 Task: Look for space in Machala, Ecuador from 4th June, 2023 to 8th June, 2023 for 2 adults in price range Rs.8000 to Rs.16000. Place can be private room with 1  bedroom having 1 bed and 1 bathroom. Property type can be house, flat, guest house, hotel. Booking option can be shelf check-in. Required host language is English.
Action: Mouse moved to (367, 72)
Screenshot: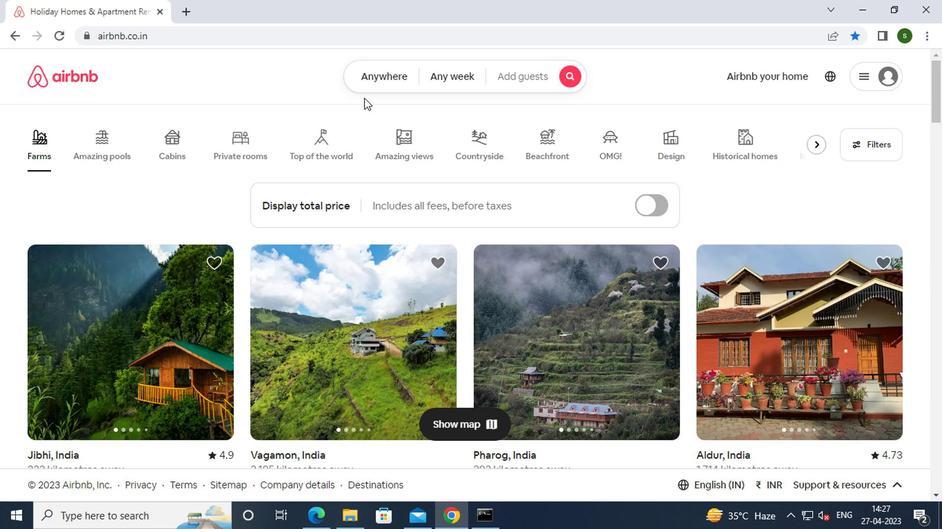 
Action: Mouse pressed left at (367, 72)
Screenshot: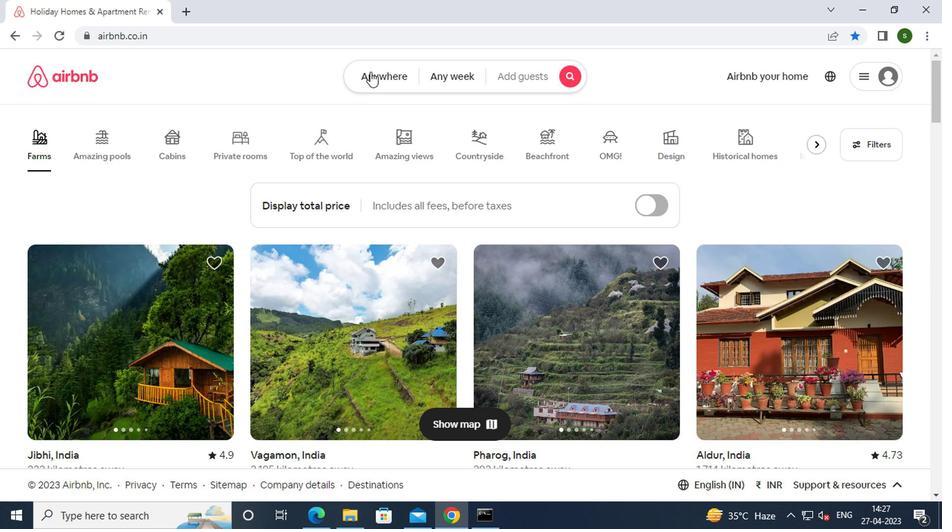 
Action: Mouse moved to (273, 131)
Screenshot: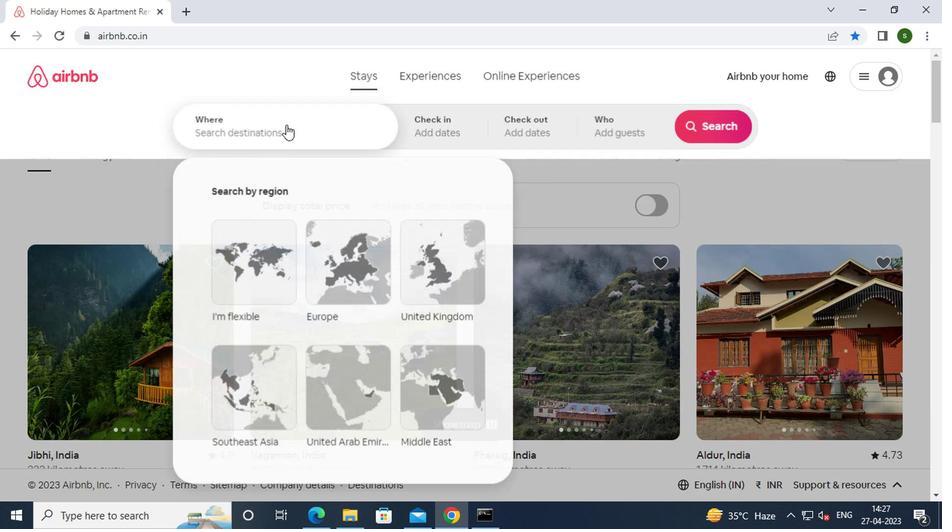 
Action: Mouse pressed left at (273, 131)
Screenshot: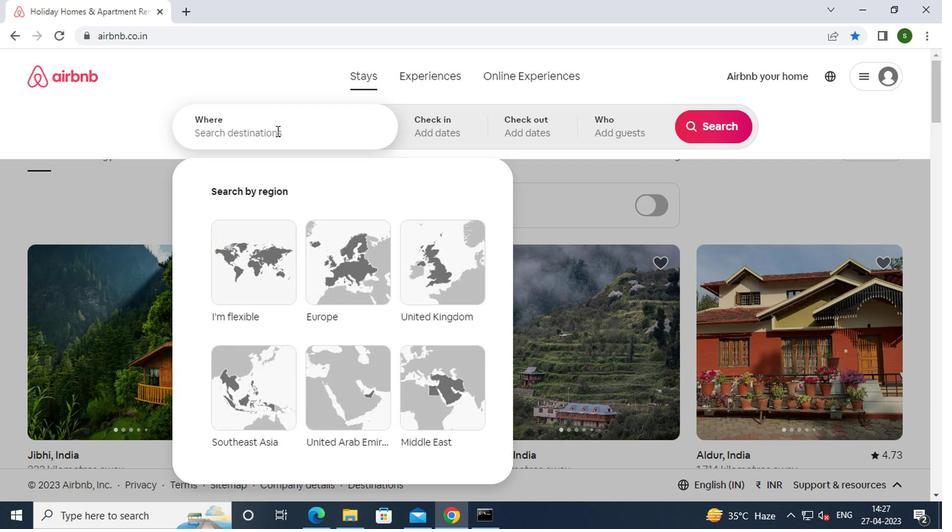 
Action: Key pressed m<Key.caps_lock>achala,<Key.space><Key.caps_lock>e<Key.caps_lock>cuador<Key.enter>
Screenshot: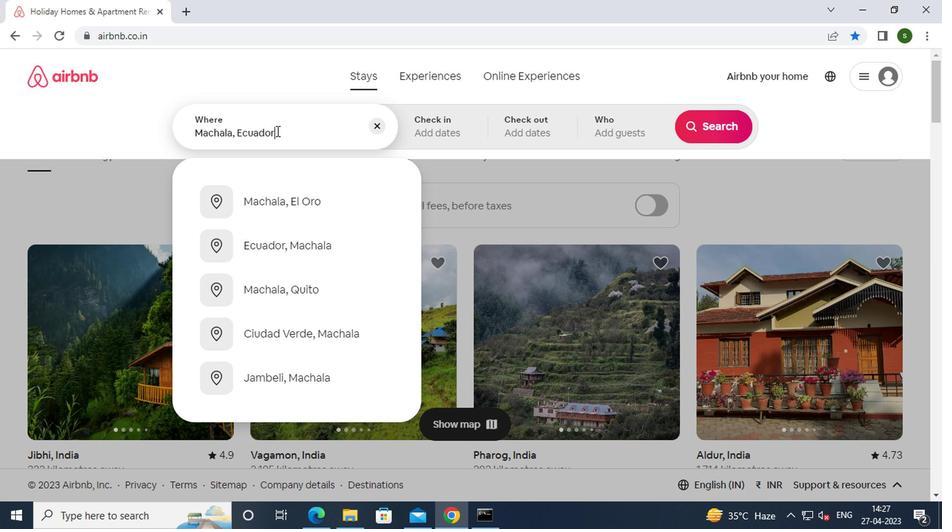 
Action: Mouse moved to (701, 237)
Screenshot: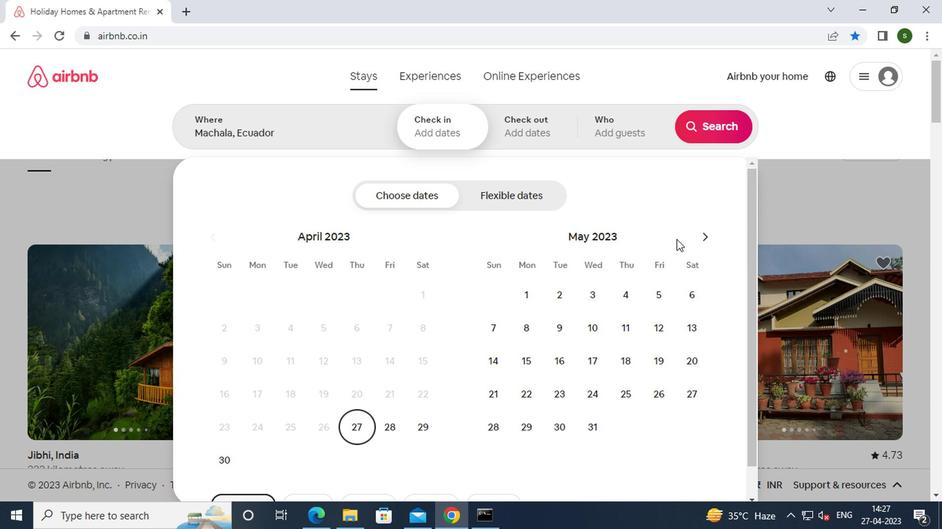 
Action: Mouse pressed left at (701, 237)
Screenshot: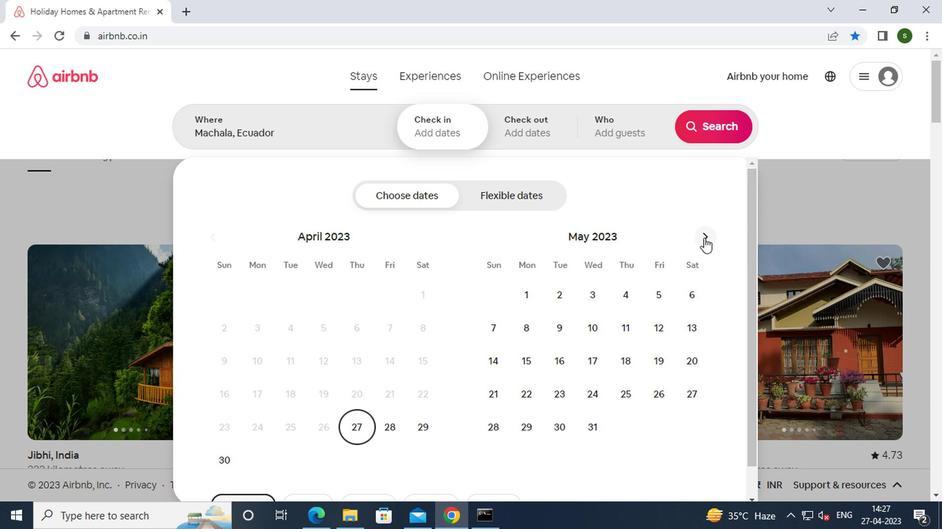 
Action: Mouse moved to (482, 331)
Screenshot: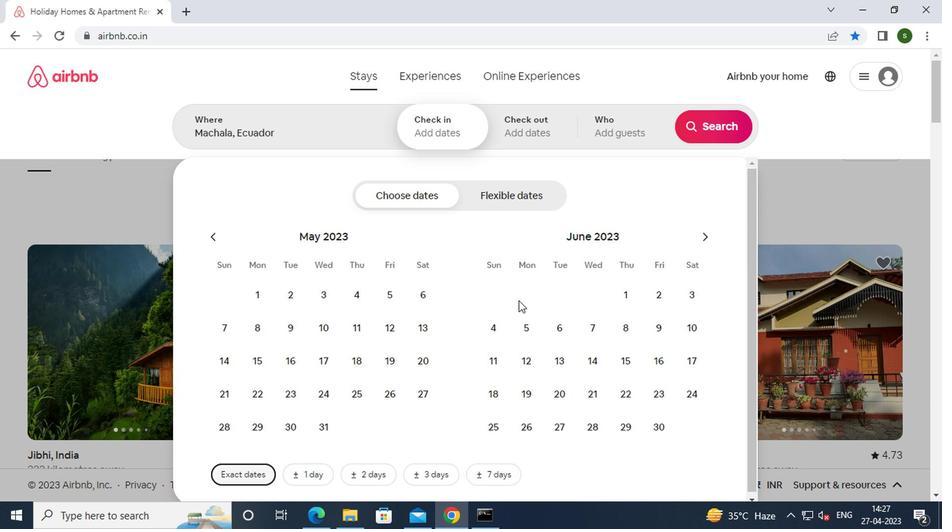 
Action: Mouse pressed left at (482, 331)
Screenshot: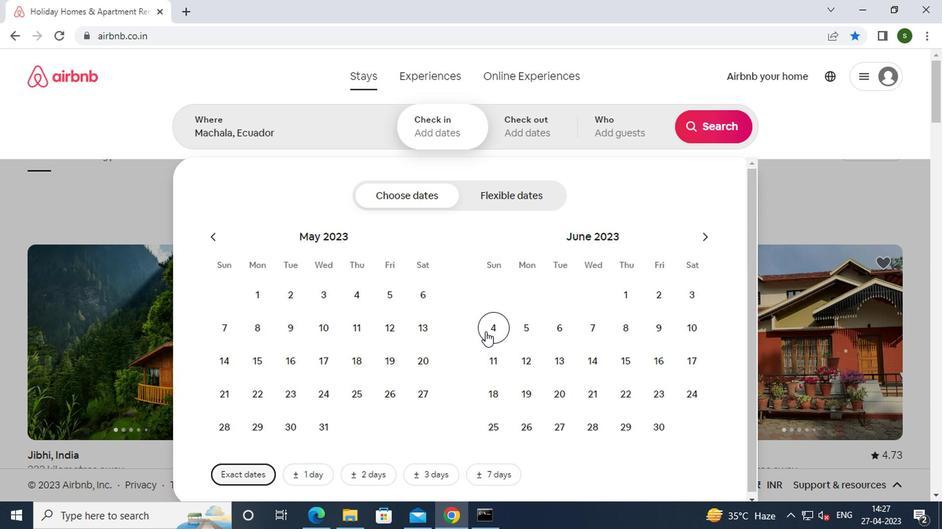 
Action: Mouse moved to (612, 324)
Screenshot: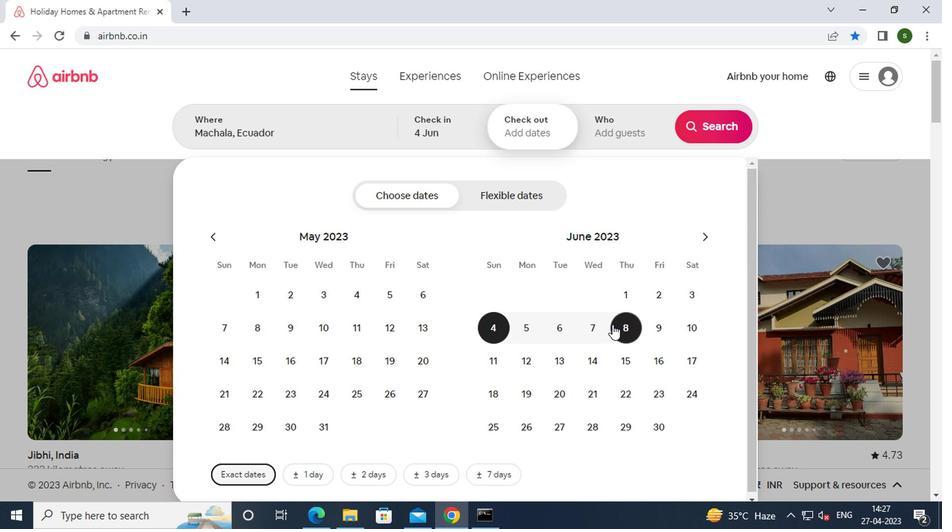 
Action: Mouse pressed left at (612, 324)
Screenshot: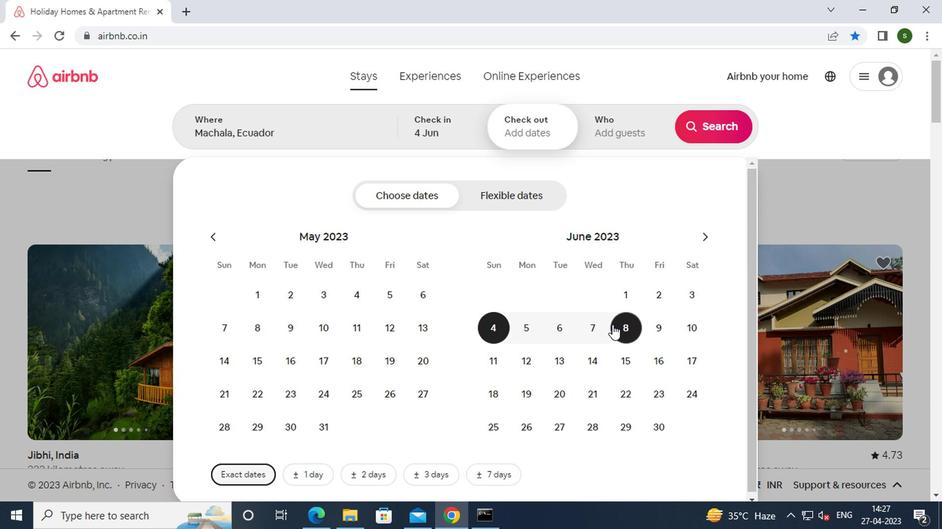 
Action: Mouse moved to (598, 122)
Screenshot: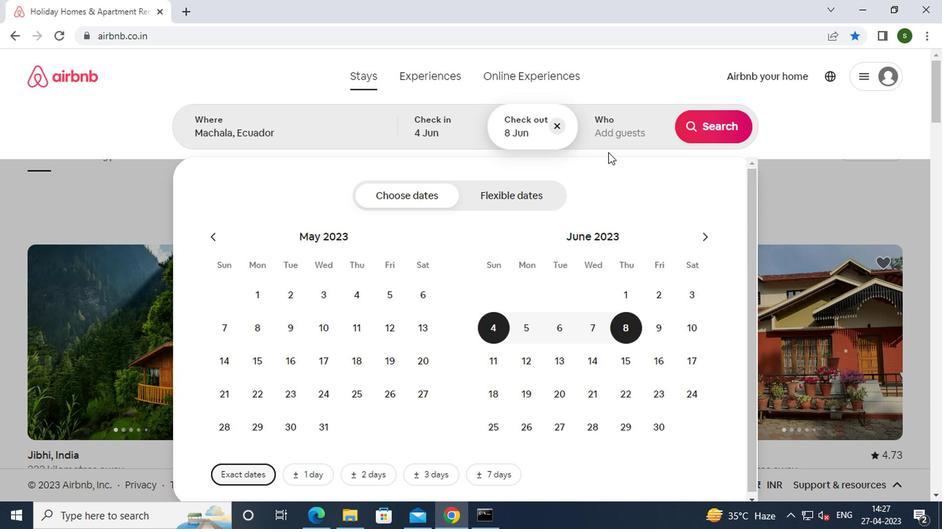 
Action: Mouse pressed left at (598, 122)
Screenshot: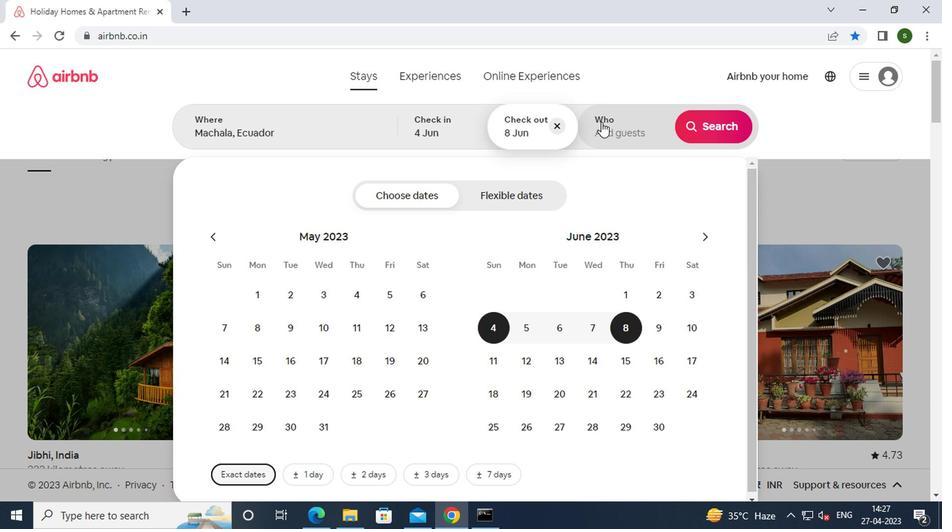 
Action: Mouse moved to (715, 204)
Screenshot: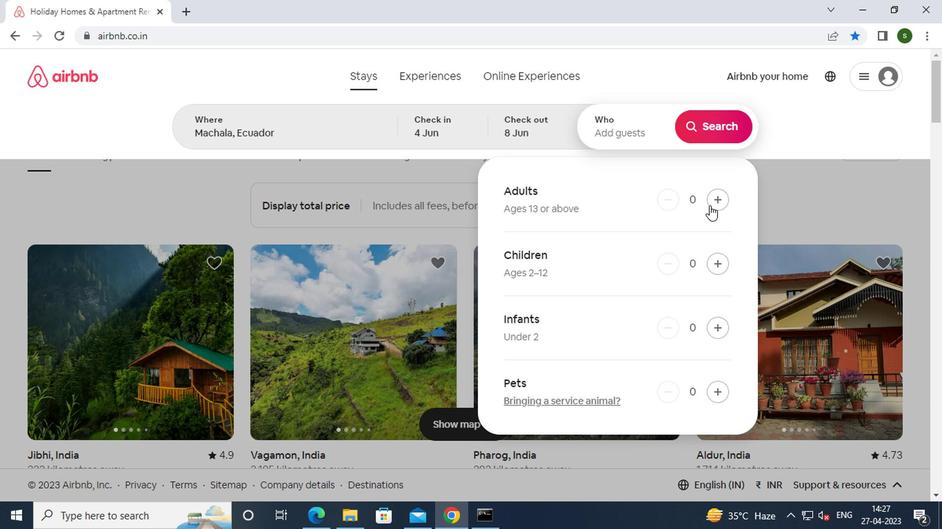 
Action: Mouse pressed left at (715, 204)
Screenshot: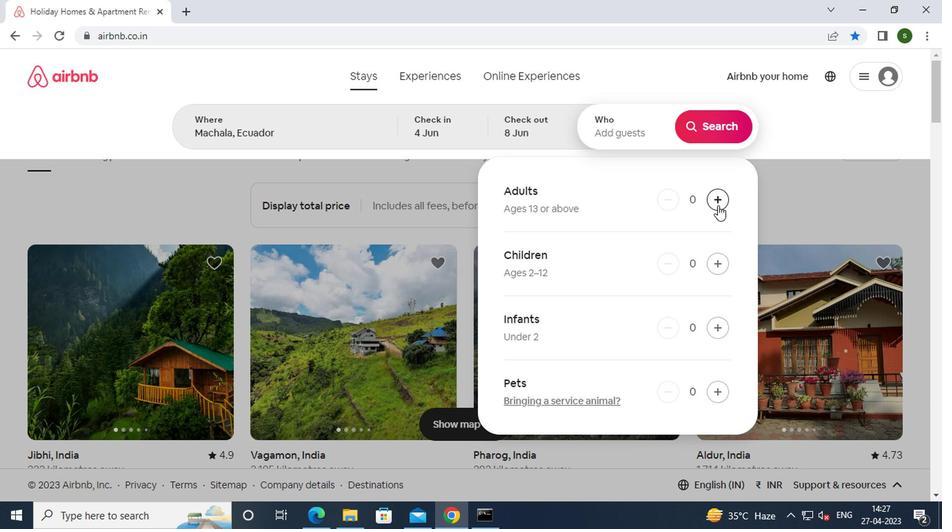 
Action: Mouse pressed left at (715, 204)
Screenshot: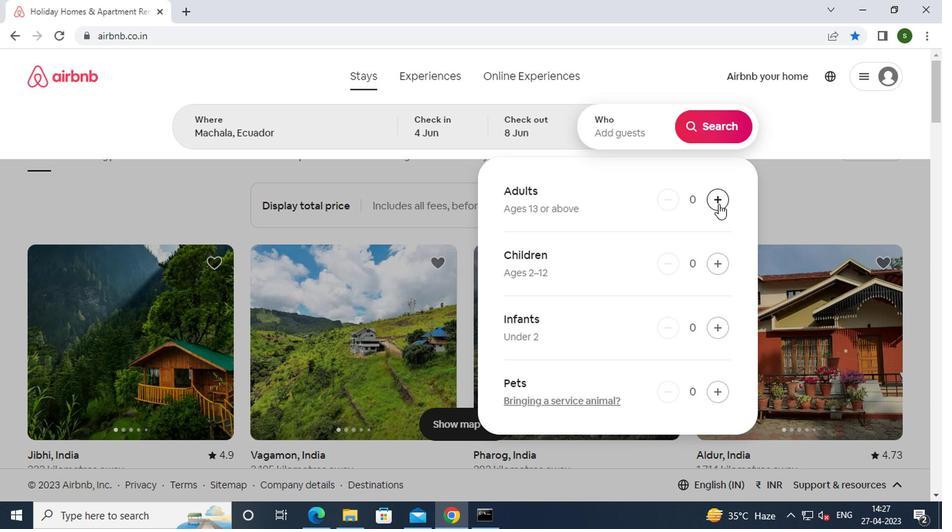 
Action: Mouse moved to (704, 115)
Screenshot: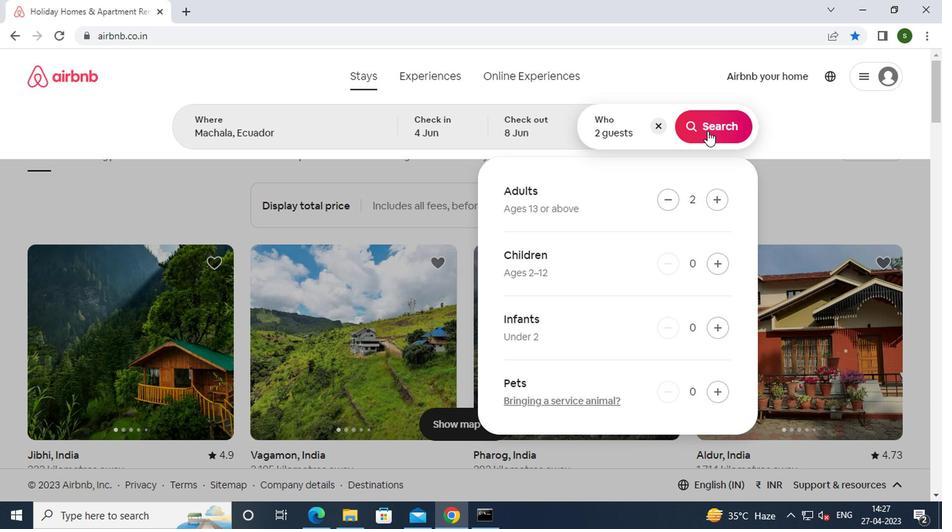 
Action: Mouse pressed left at (704, 115)
Screenshot: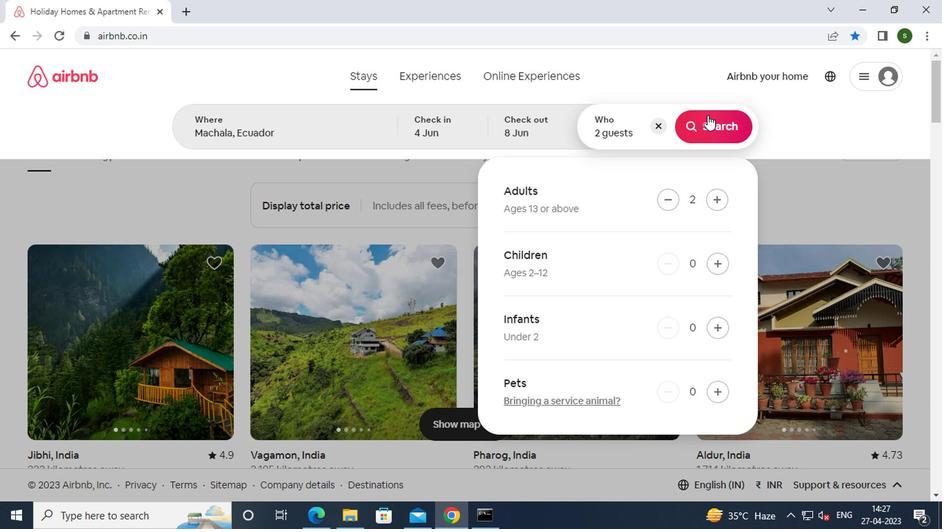 
Action: Mouse moved to (888, 139)
Screenshot: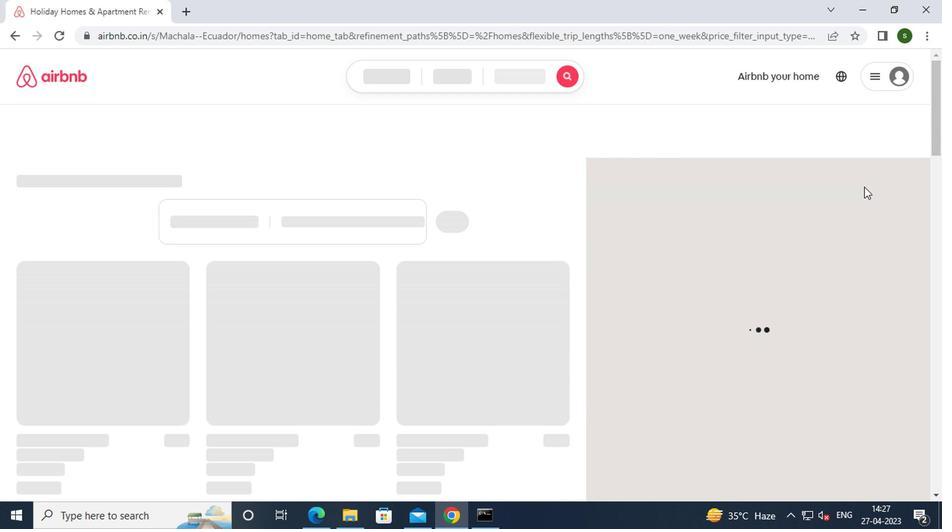 
Action: Mouse pressed left at (888, 139)
Screenshot: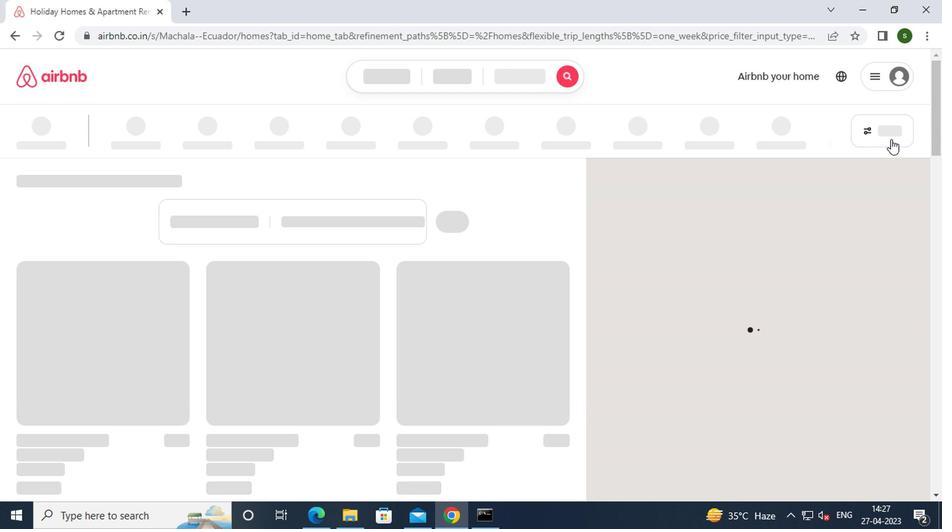 
Action: Mouse moved to (871, 139)
Screenshot: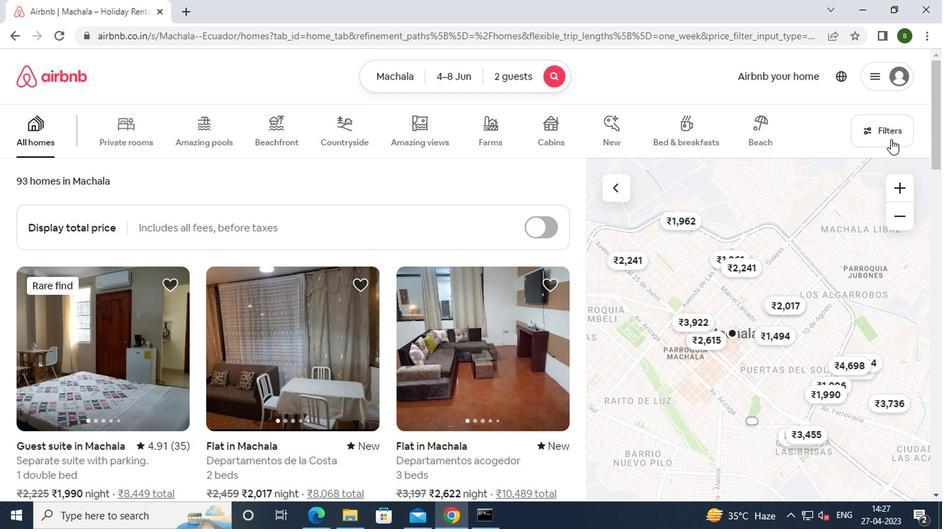 
Action: Mouse pressed left at (871, 139)
Screenshot: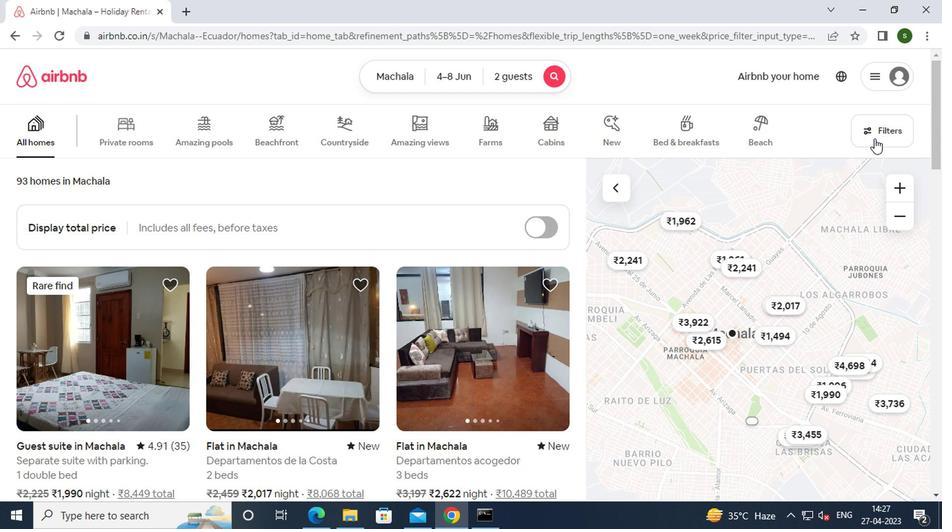 
Action: Mouse moved to (297, 310)
Screenshot: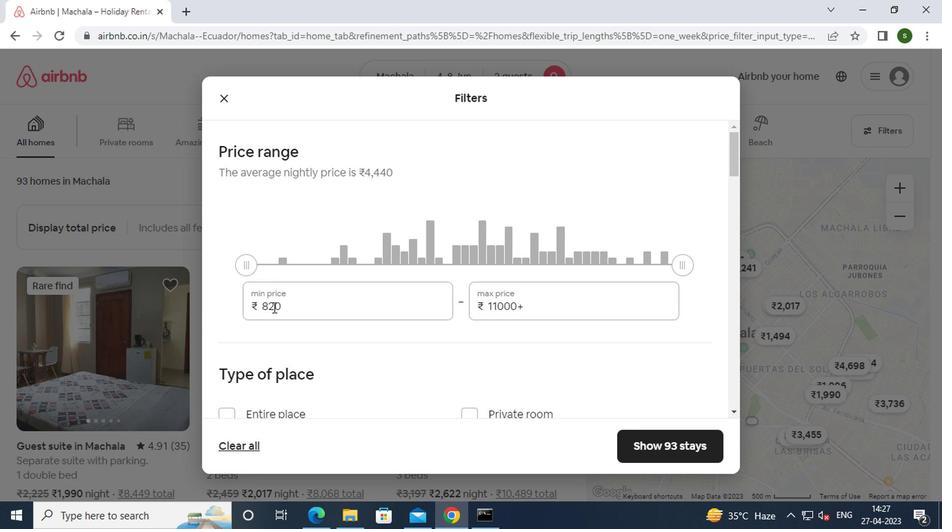 
Action: Mouse pressed left at (297, 310)
Screenshot: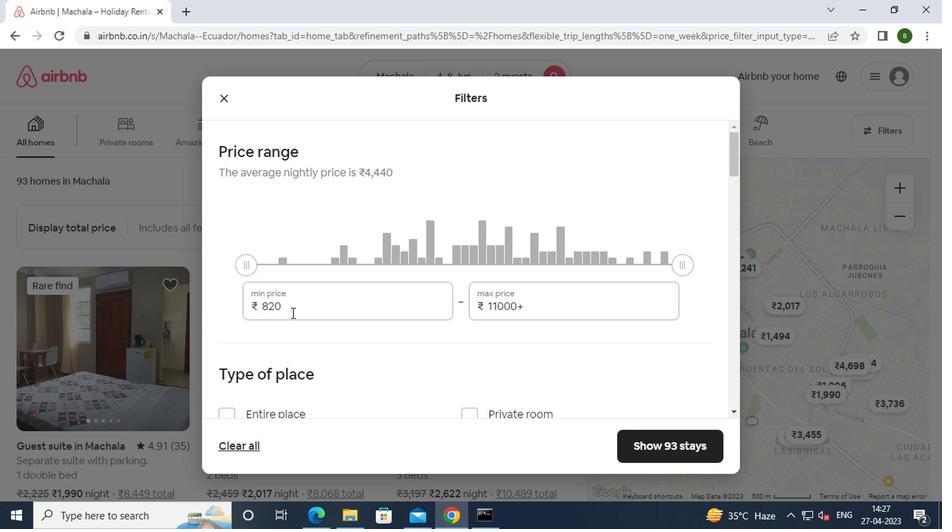 
Action: Key pressed <Key.backspace><Key.backspace><Key.backspace><Key.backspace><Key.backspace>8000
Screenshot: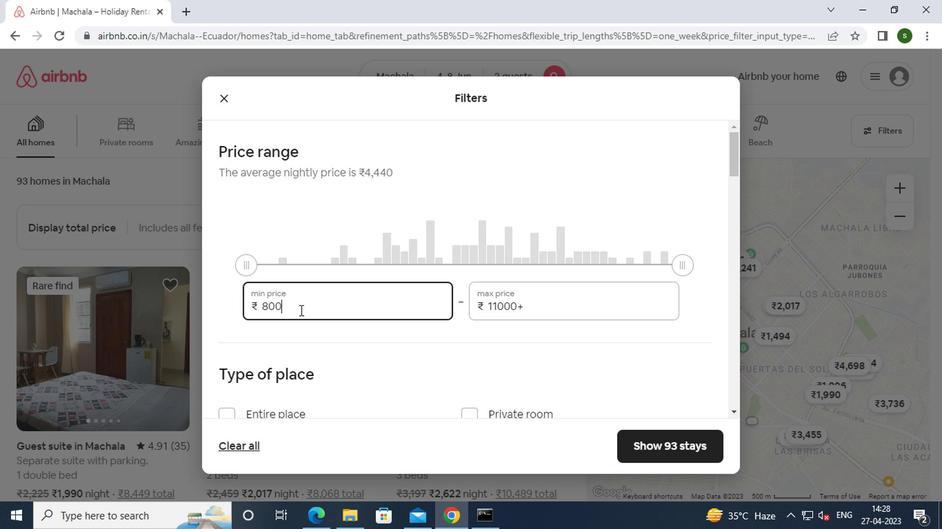 
Action: Mouse moved to (524, 309)
Screenshot: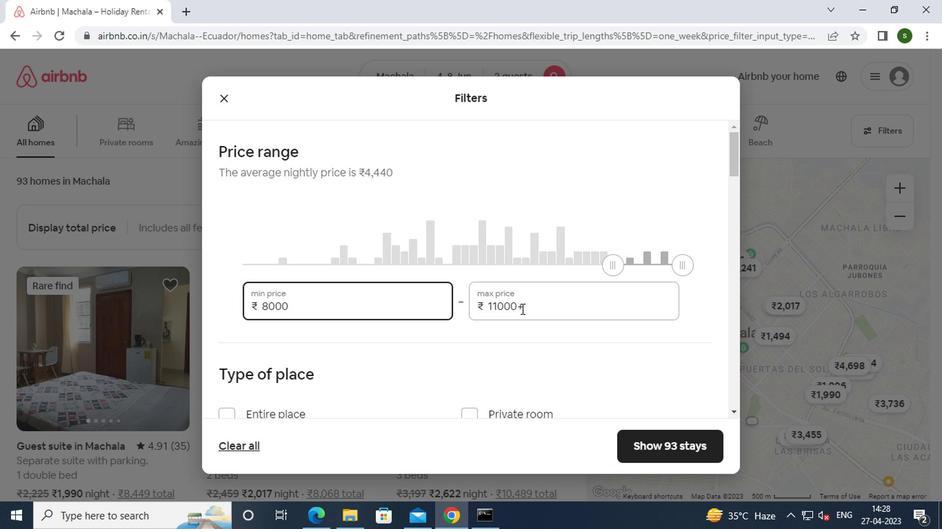 
Action: Mouse pressed left at (524, 309)
Screenshot: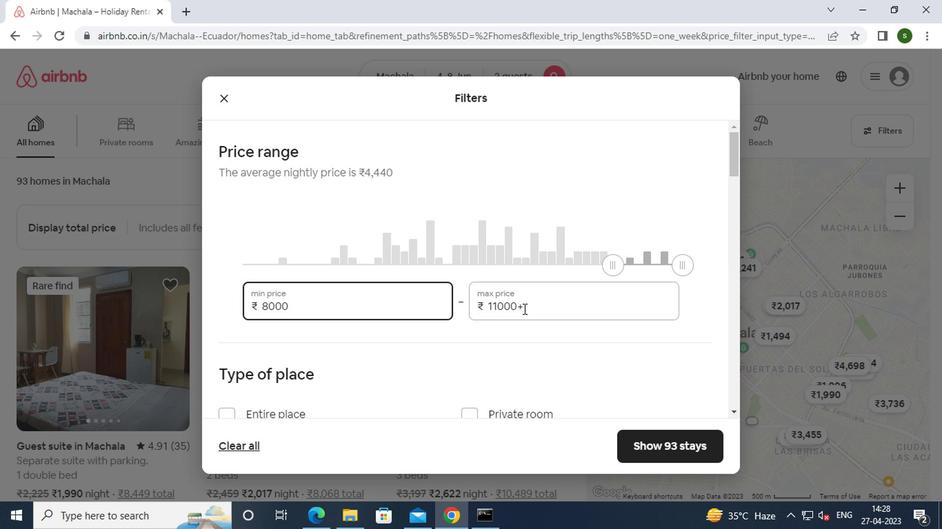 
Action: Key pressed <Key.backspace><Key.backspace><Key.backspace><Key.backspace><Key.backspace><Key.backspace><Key.backspace><Key.backspace><Key.backspace><Key.backspace>16000
Screenshot: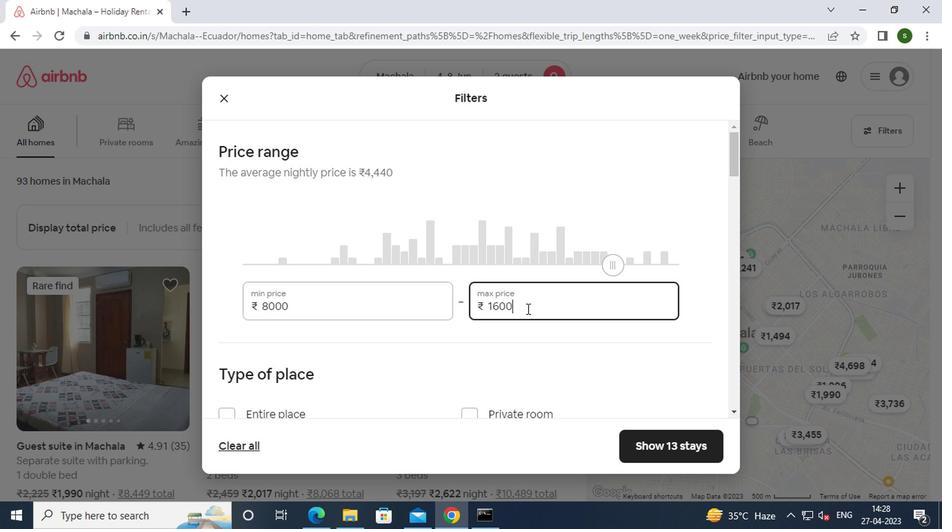 
Action: Mouse moved to (317, 300)
Screenshot: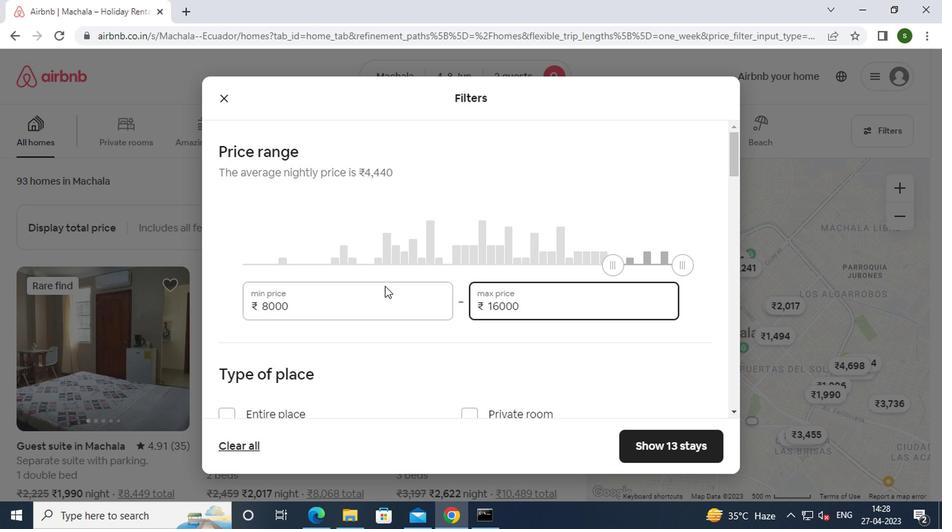 
Action: Mouse scrolled (317, 300) with delta (0, 0)
Screenshot: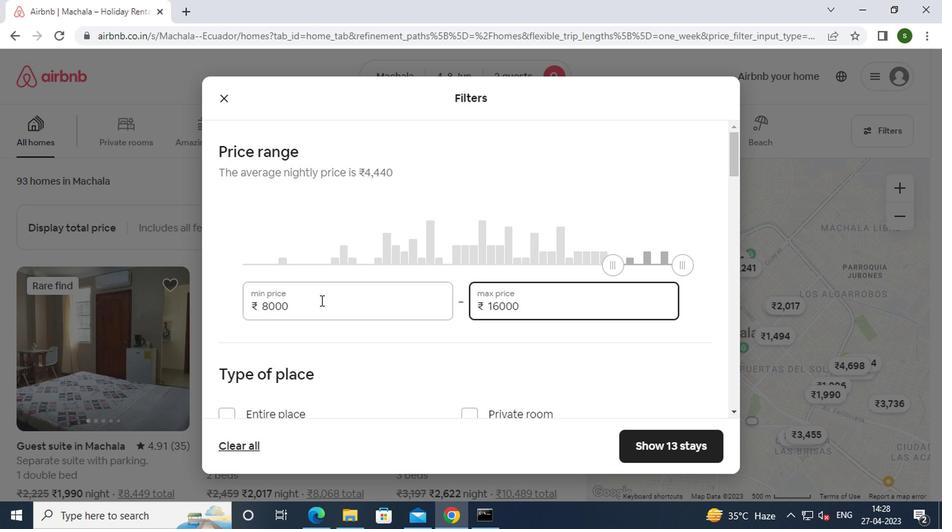 
Action: Mouse scrolled (317, 300) with delta (0, 0)
Screenshot: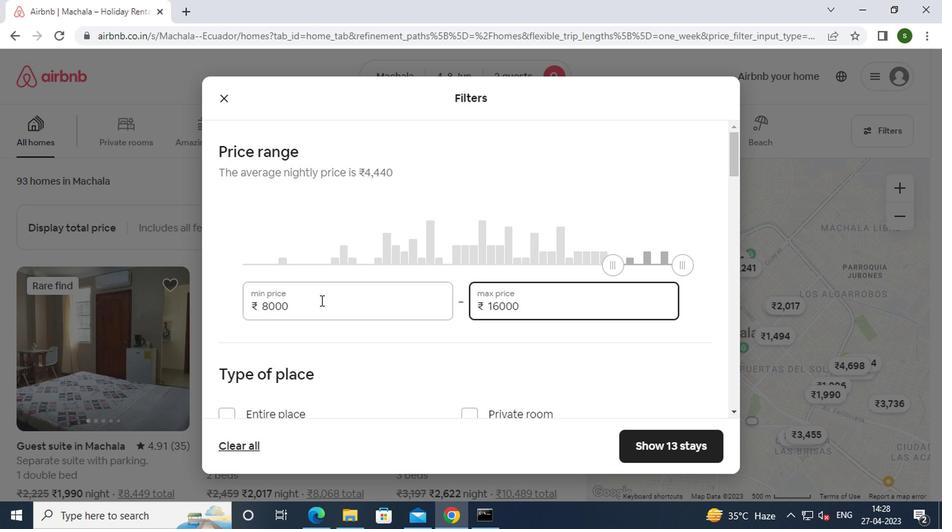 
Action: Mouse moved to (502, 279)
Screenshot: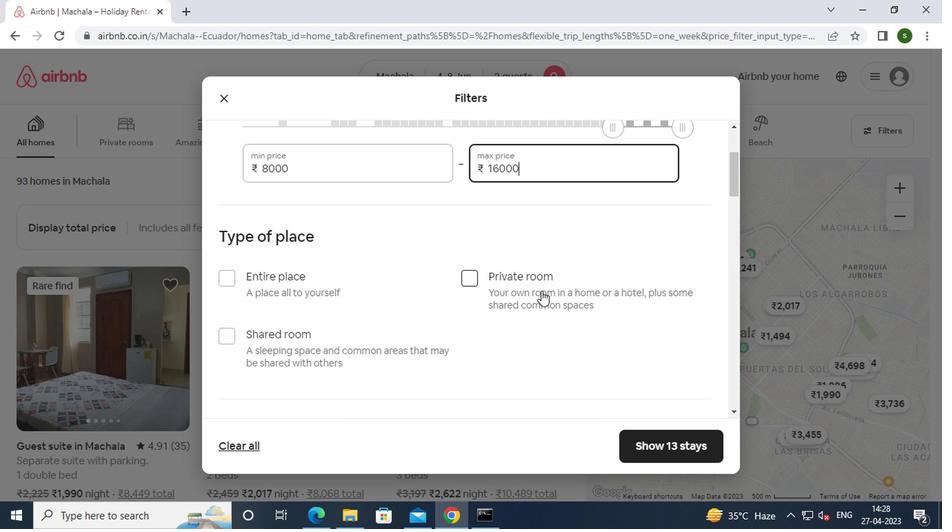 
Action: Mouse pressed left at (502, 279)
Screenshot: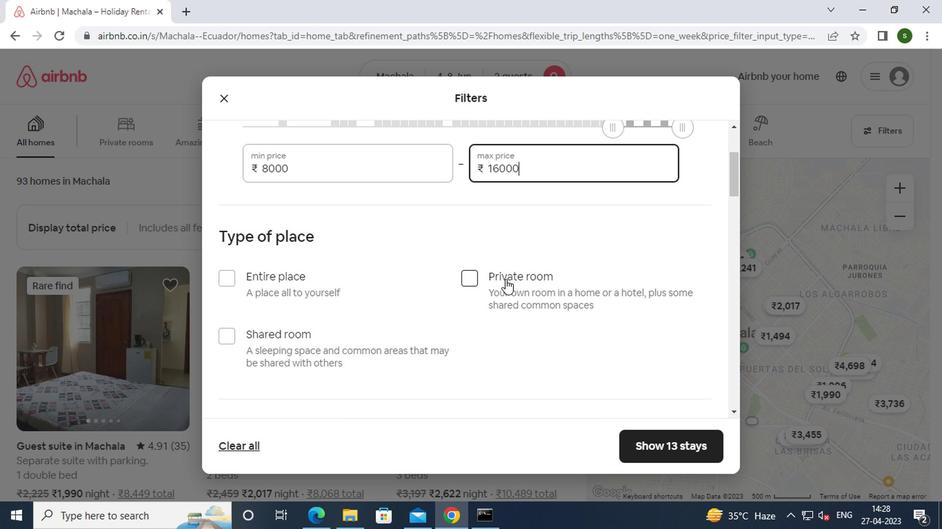 
Action: Mouse moved to (472, 284)
Screenshot: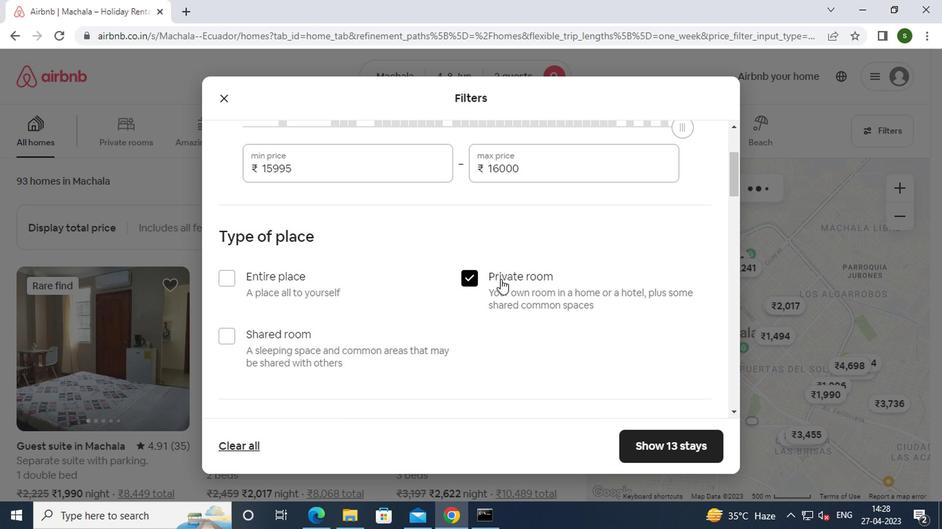 
Action: Mouse scrolled (472, 283) with delta (0, 0)
Screenshot: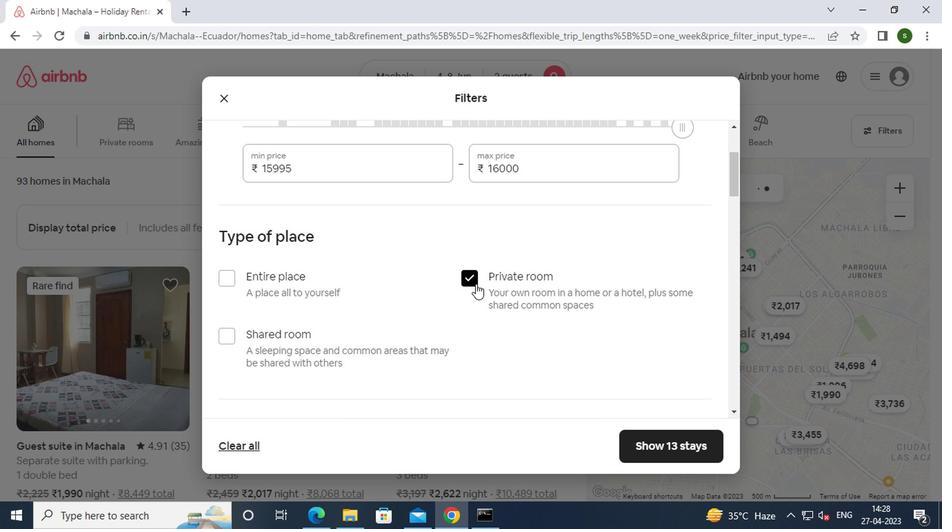 
Action: Mouse scrolled (472, 283) with delta (0, 0)
Screenshot: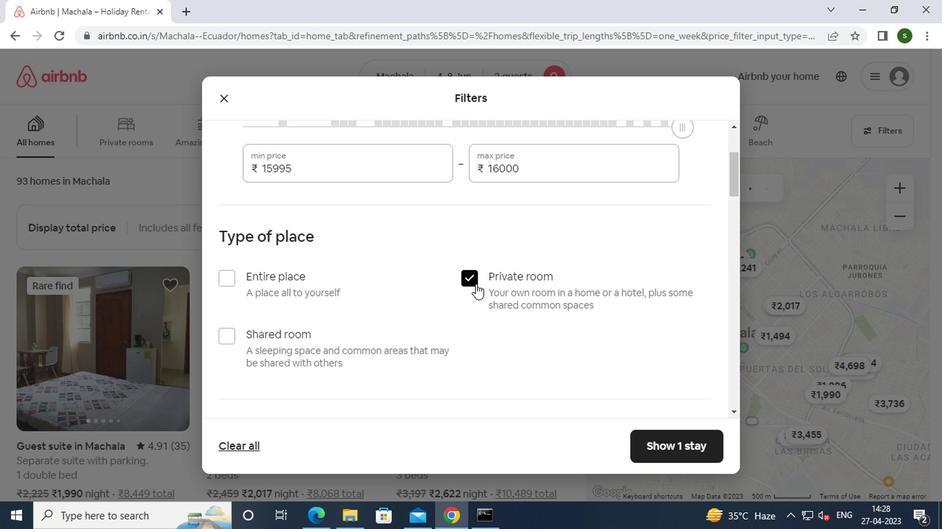
Action: Mouse scrolled (472, 283) with delta (0, 0)
Screenshot: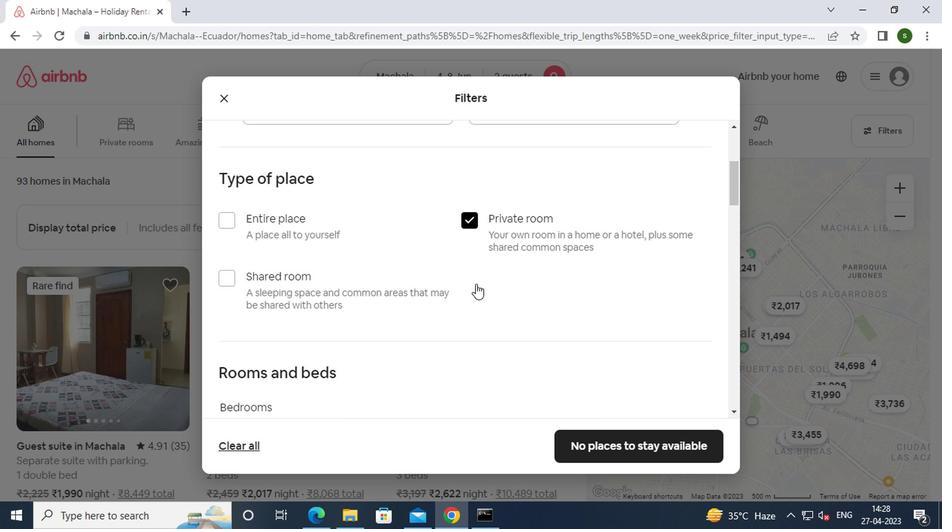 
Action: Mouse scrolled (472, 283) with delta (0, 0)
Screenshot: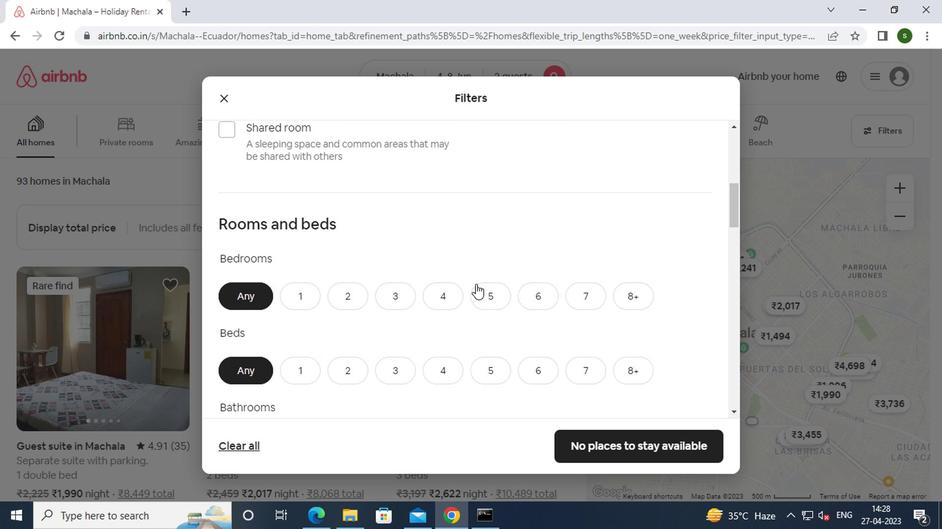 
Action: Mouse moved to (295, 230)
Screenshot: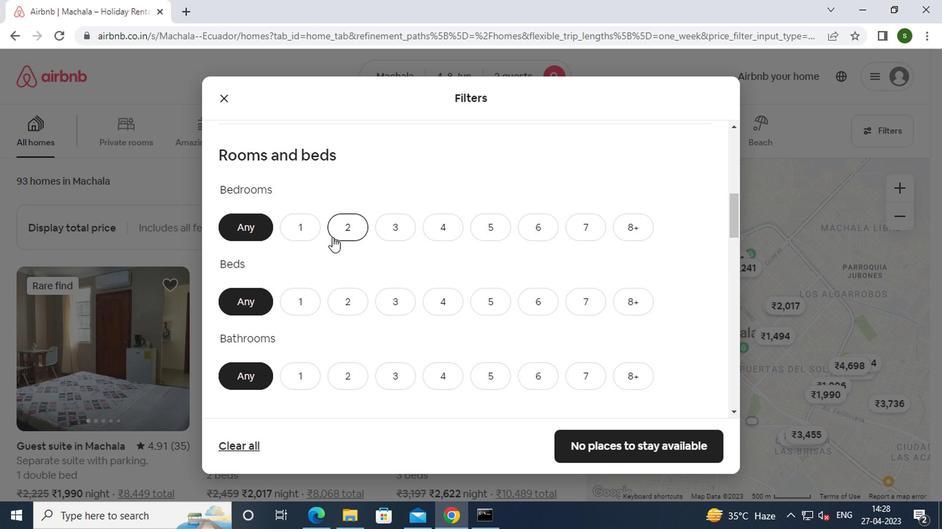 
Action: Mouse pressed left at (295, 230)
Screenshot: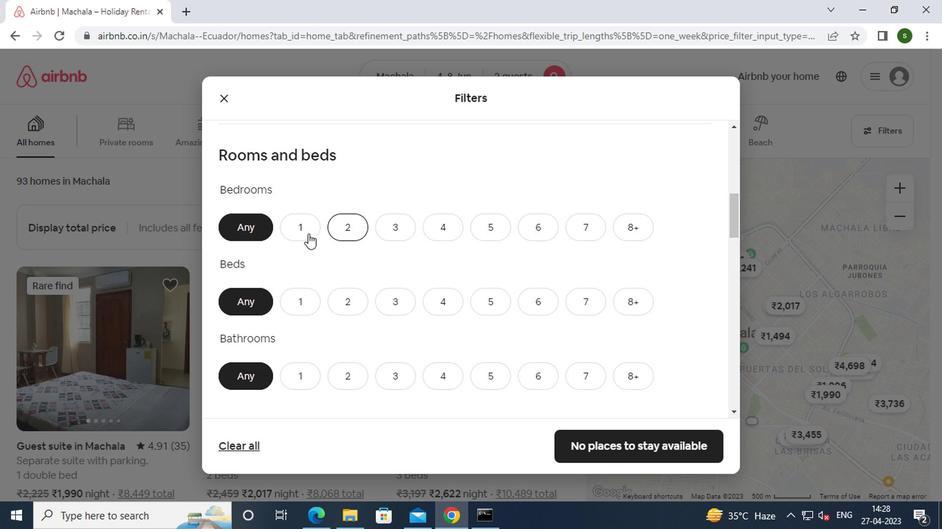 
Action: Mouse moved to (300, 302)
Screenshot: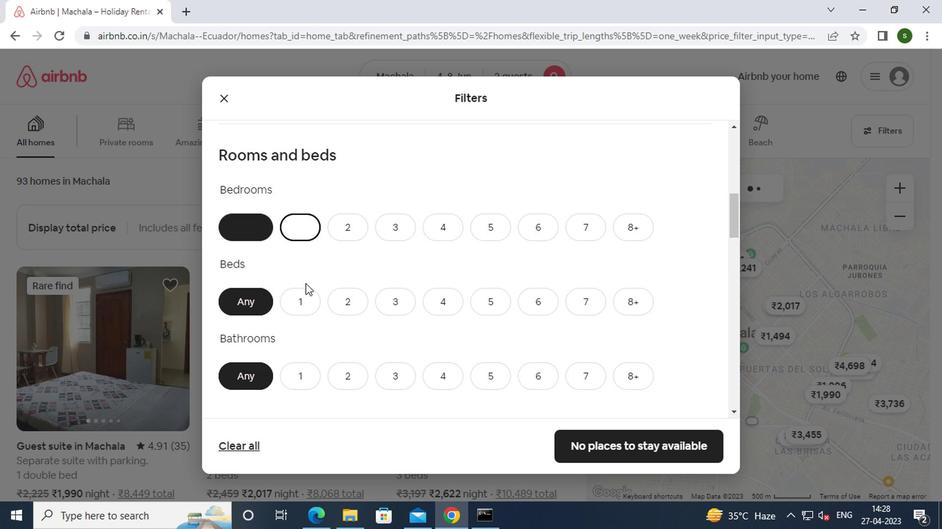 
Action: Mouse pressed left at (300, 302)
Screenshot: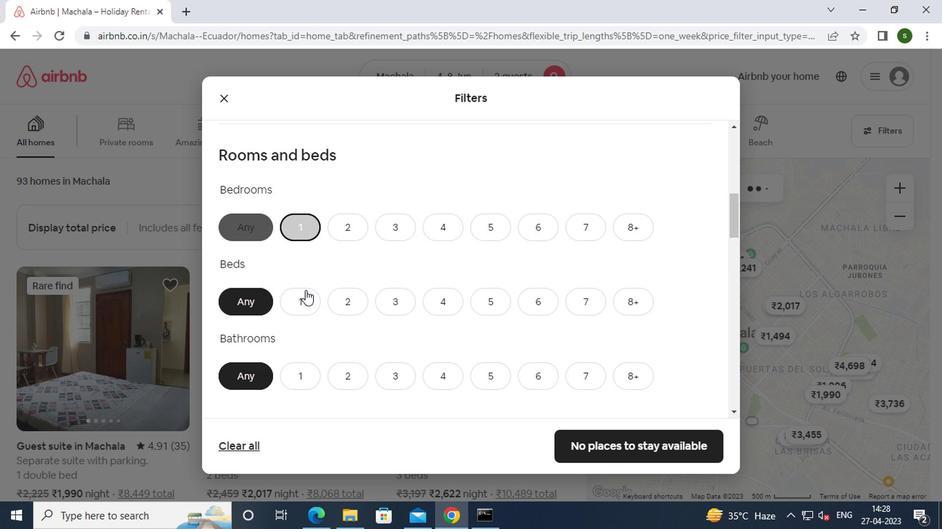 
Action: Mouse moved to (302, 373)
Screenshot: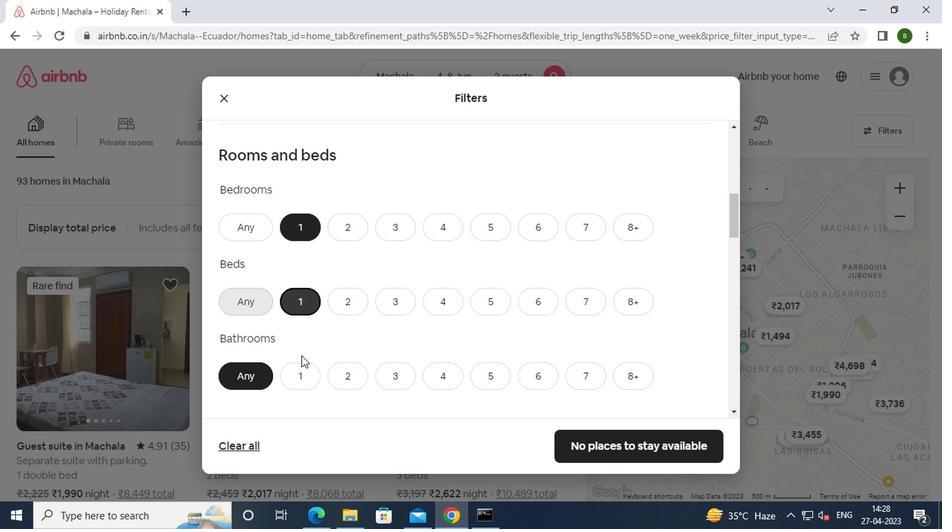 
Action: Mouse pressed left at (302, 373)
Screenshot: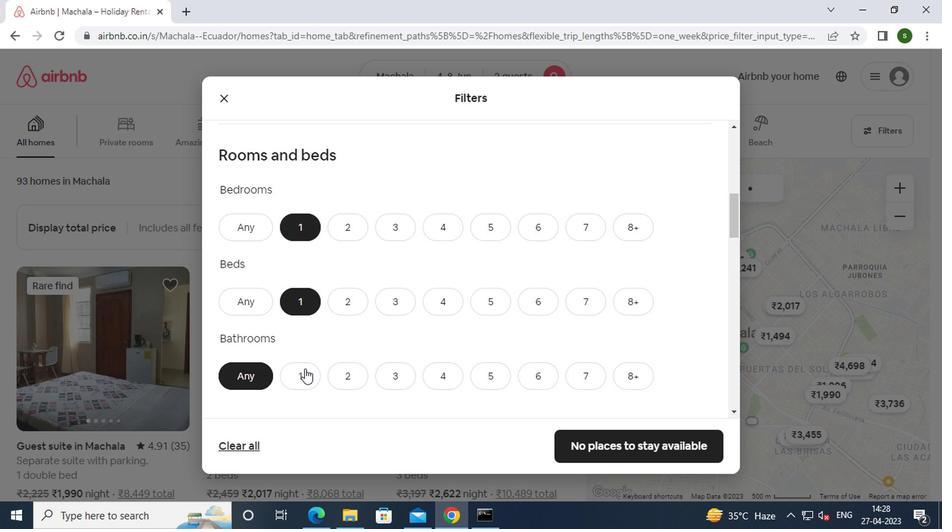 
Action: Mouse moved to (384, 288)
Screenshot: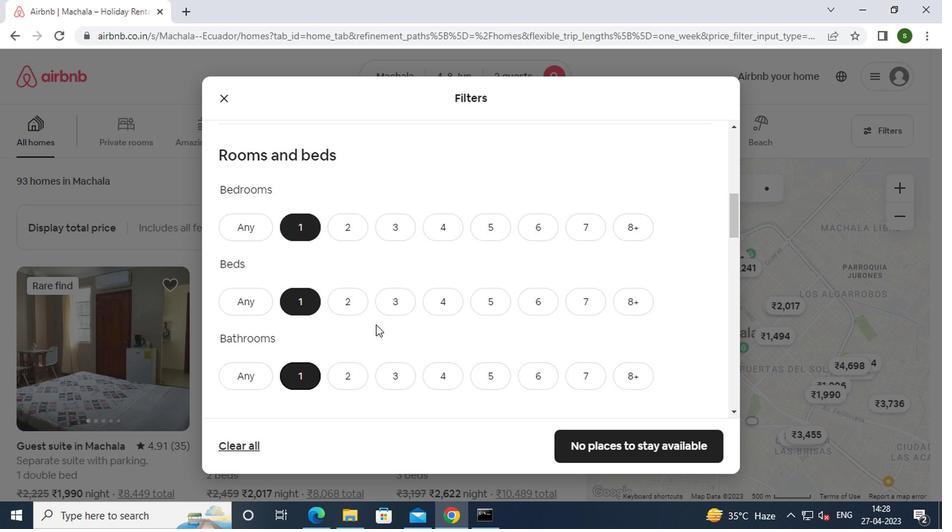 
Action: Mouse scrolled (384, 288) with delta (0, 0)
Screenshot: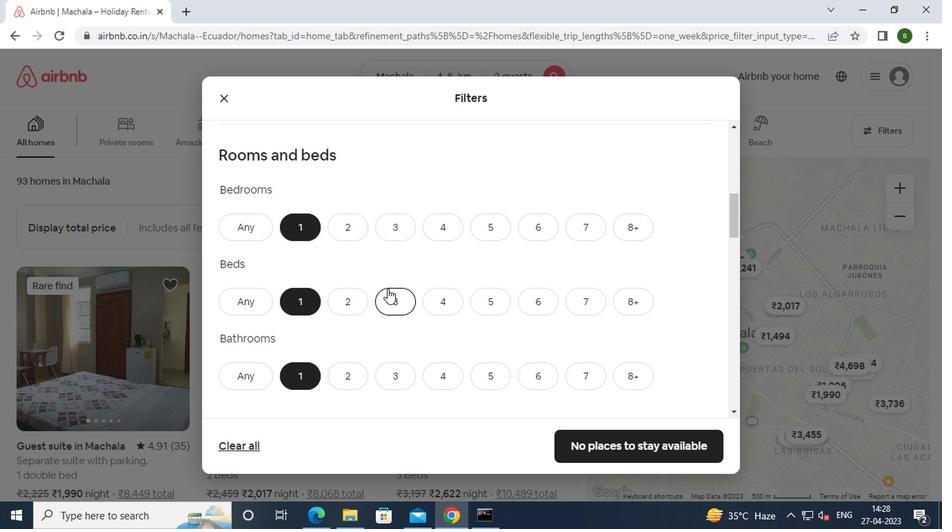 
Action: Mouse scrolled (384, 288) with delta (0, 0)
Screenshot: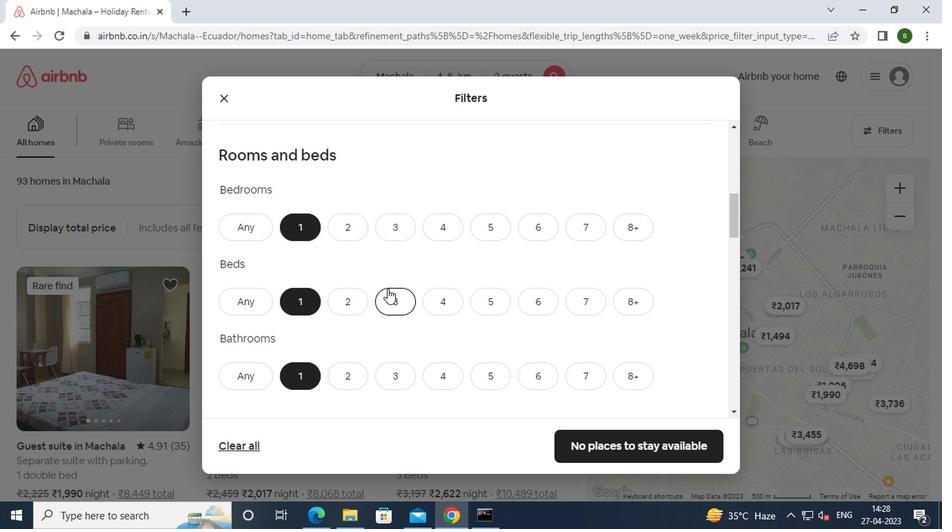 
Action: Mouse scrolled (384, 288) with delta (0, 0)
Screenshot: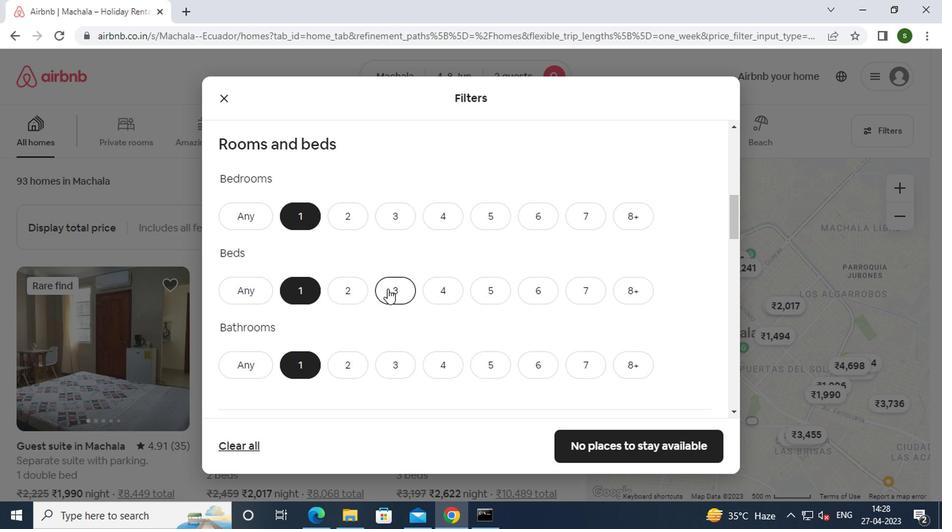 
Action: Mouse moved to (246, 304)
Screenshot: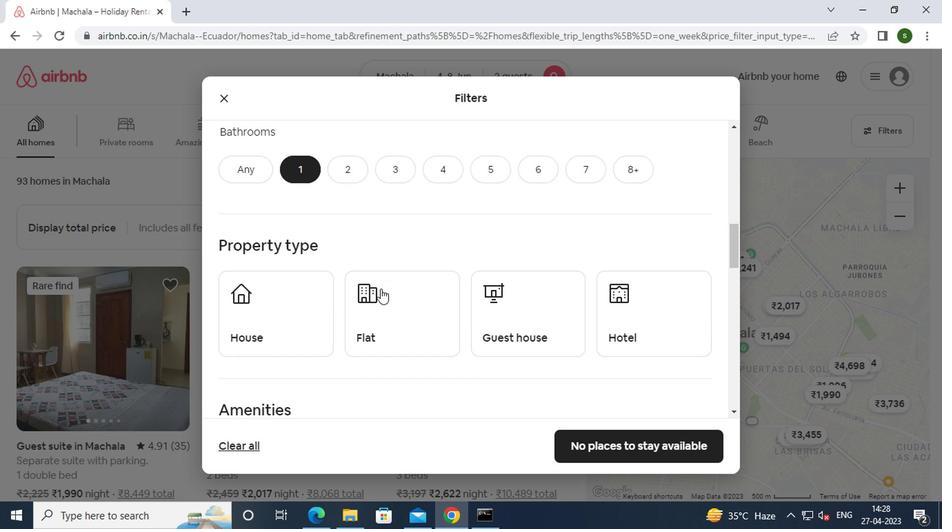 
Action: Mouse pressed left at (246, 304)
Screenshot: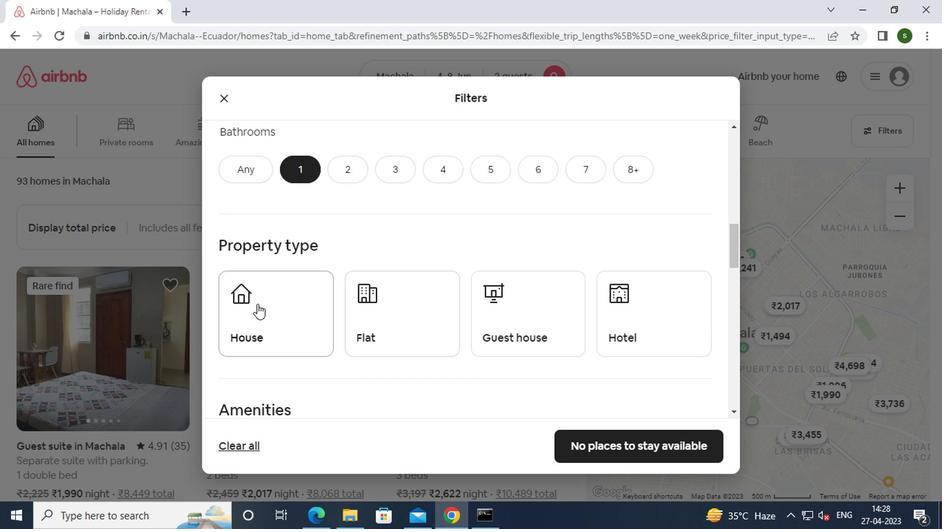
Action: Mouse moved to (392, 327)
Screenshot: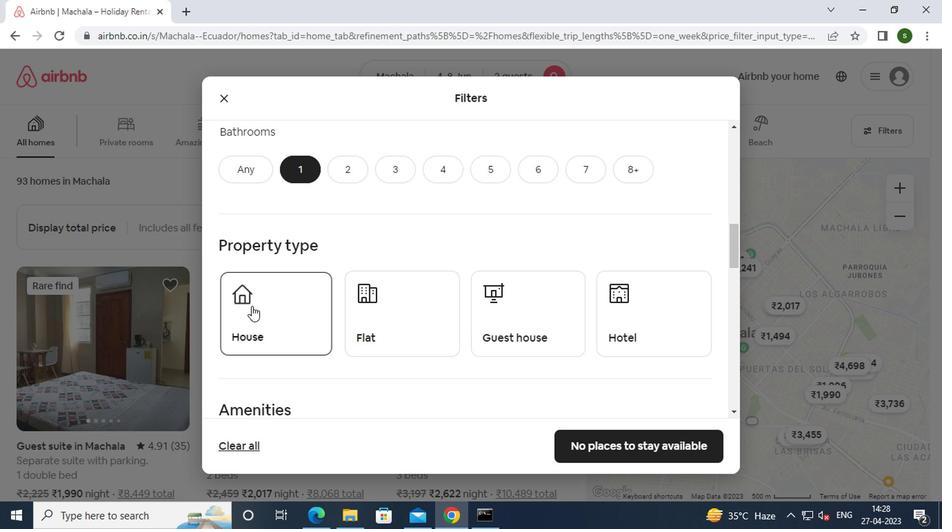 
Action: Mouse pressed left at (392, 327)
Screenshot: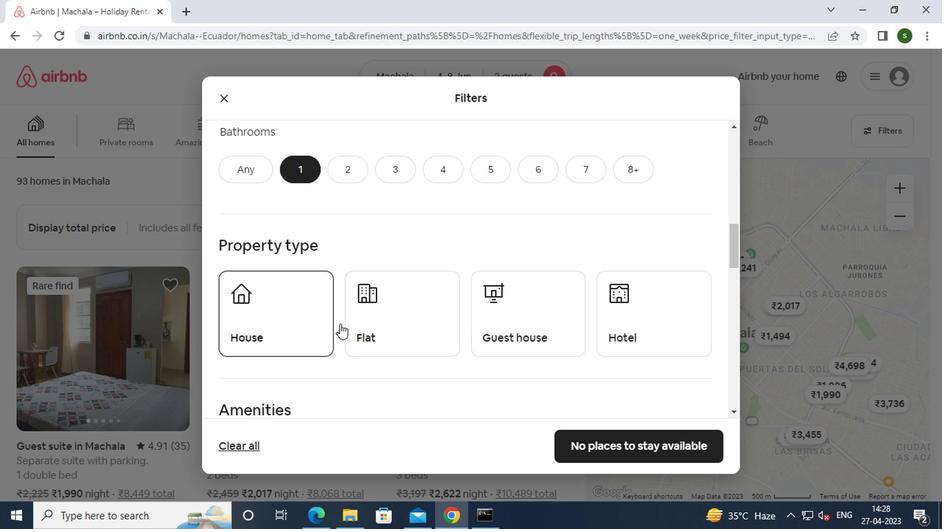 
Action: Mouse moved to (506, 312)
Screenshot: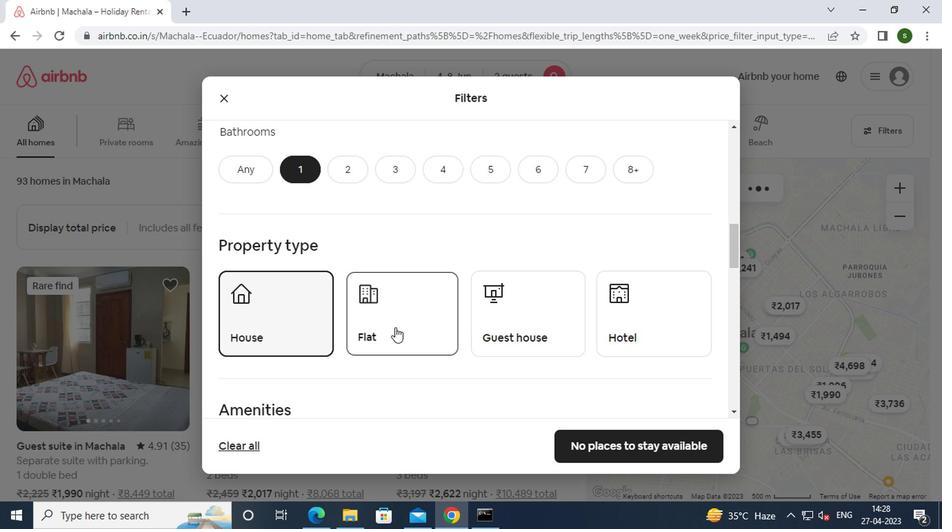 
Action: Mouse pressed left at (506, 312)
Screenshot: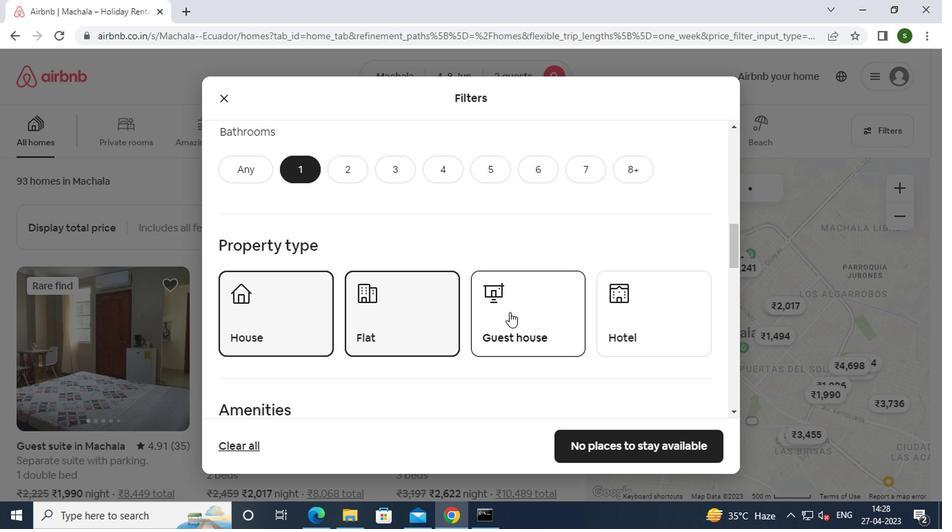 
Action: Mouse moved to (668, 309)
Screenshot: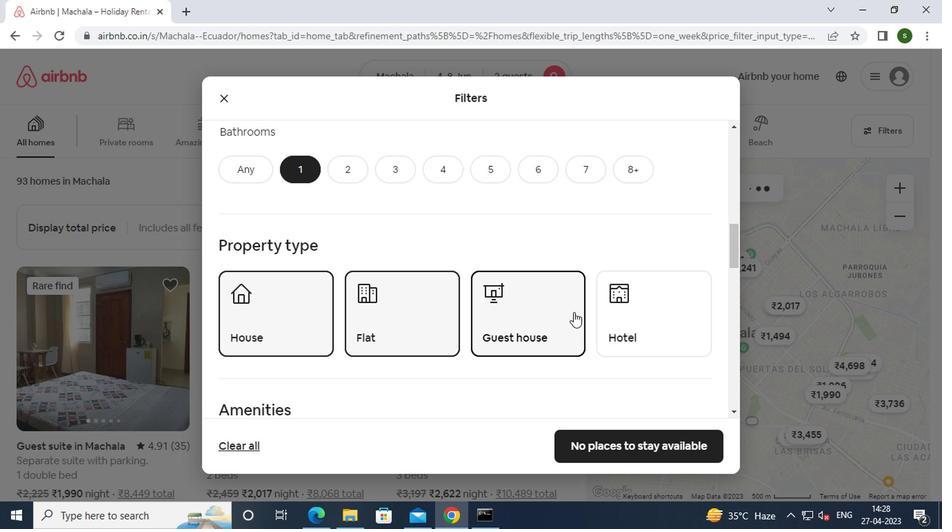 
Action: Mouse pressed left at (668, 309)
Screenshot: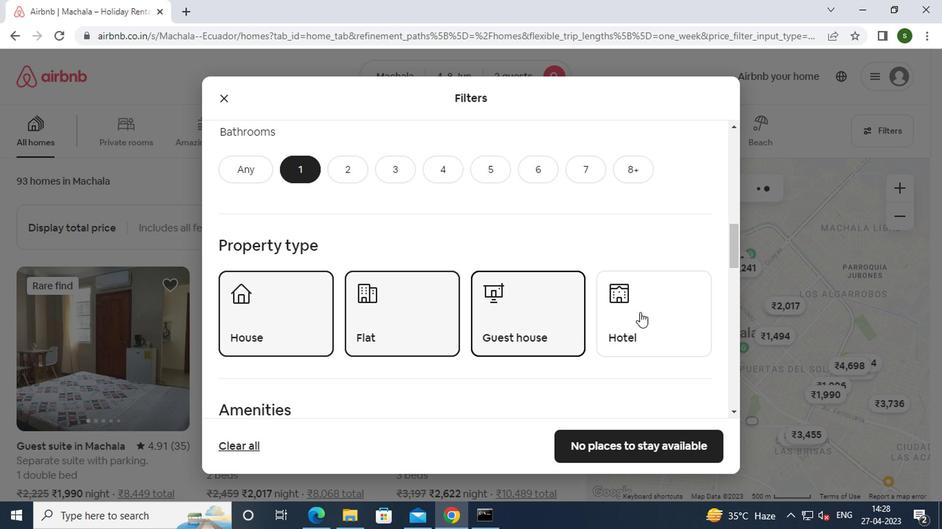 
Action: Mouse moved to (371, 276)
Screenshot: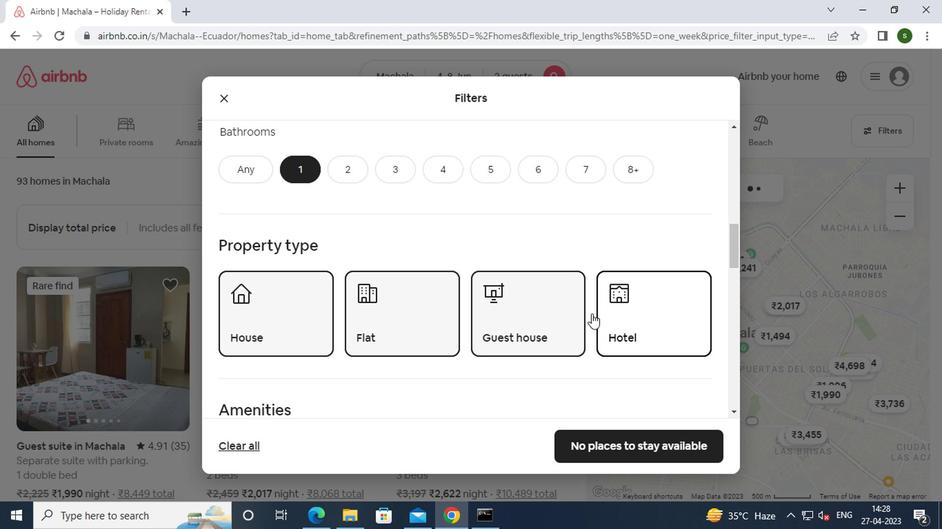 
Action: Mouse scrolled (371, 276) with delta (0, 0)
Screenshot: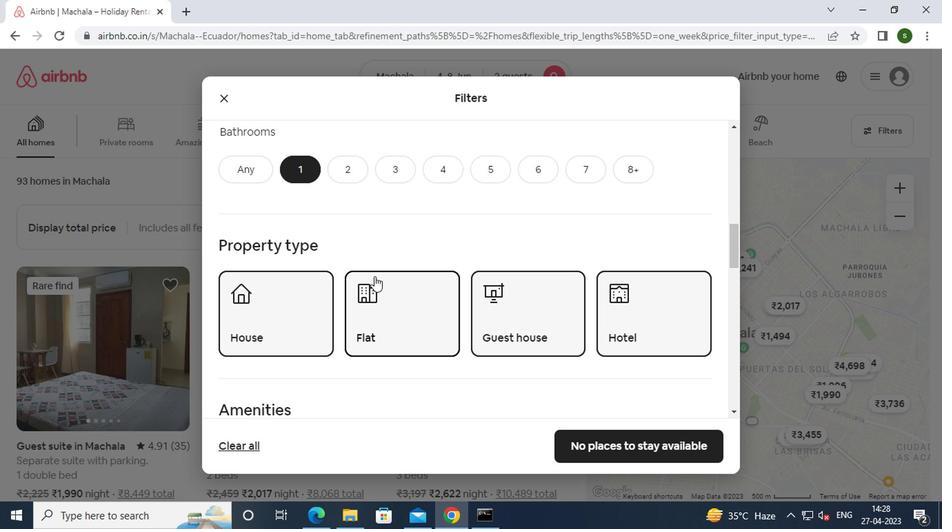 
Action: Mouse scrolled (371, 276) with delta (0, 0)
Screenshot: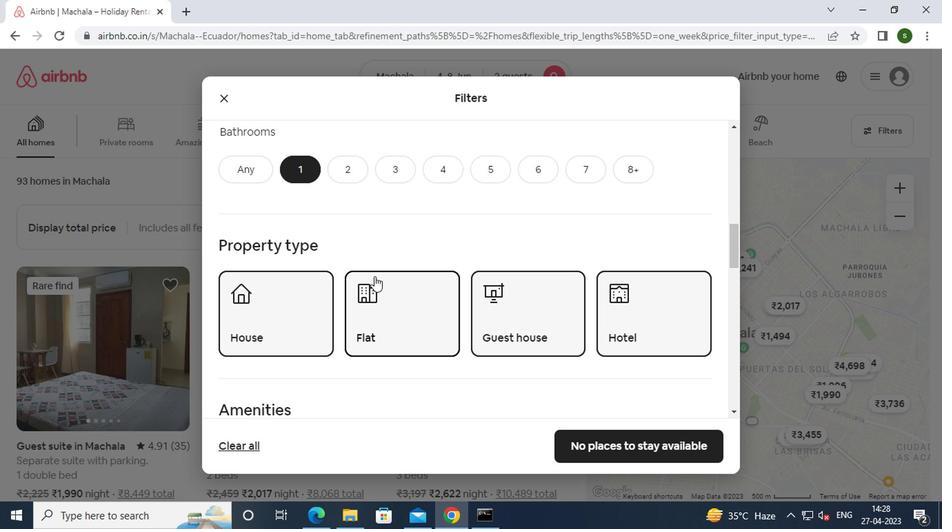 
Action: Mouse scrolled (371, 276) with delta (0, 0)
Screenshot: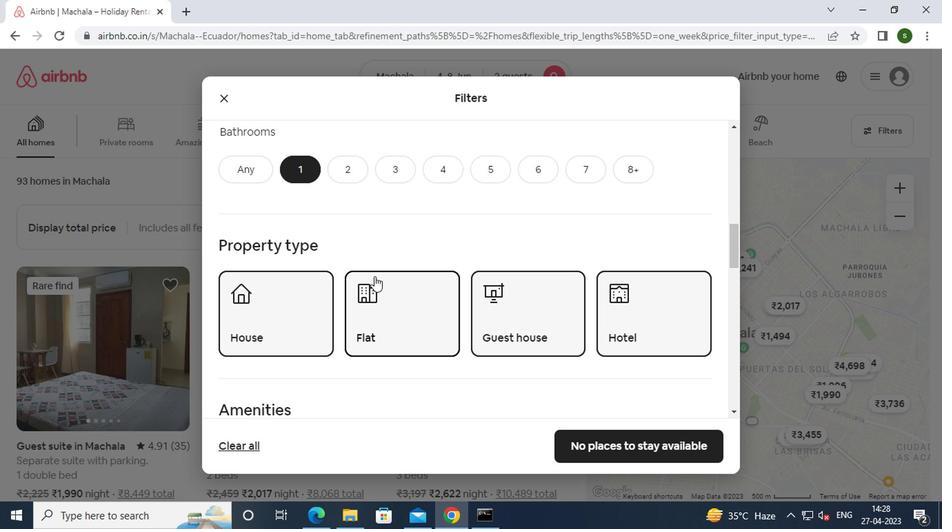 
Action: Mouse scrolled (371, 276) with delta (0, 0)
Screenshot: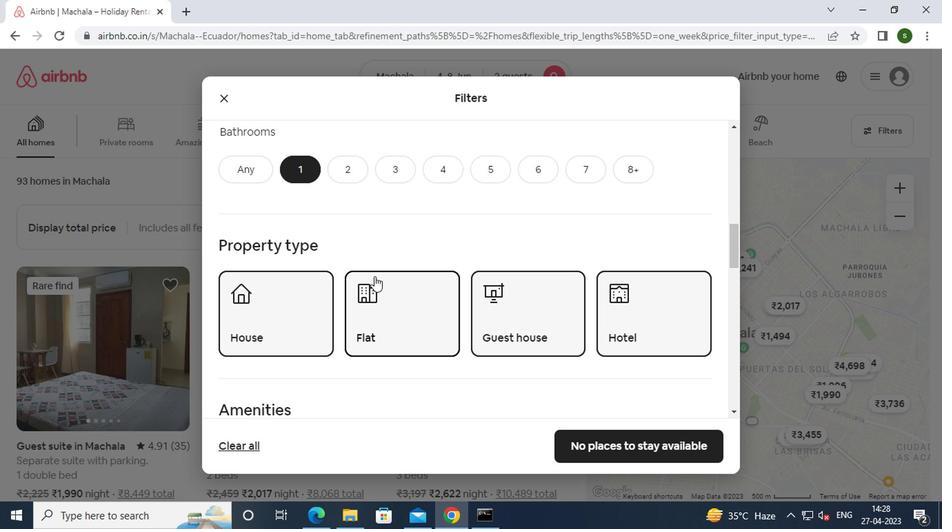 
Action: Mouse scrolled (371, 276) with delta (0, 0)
Screenshot: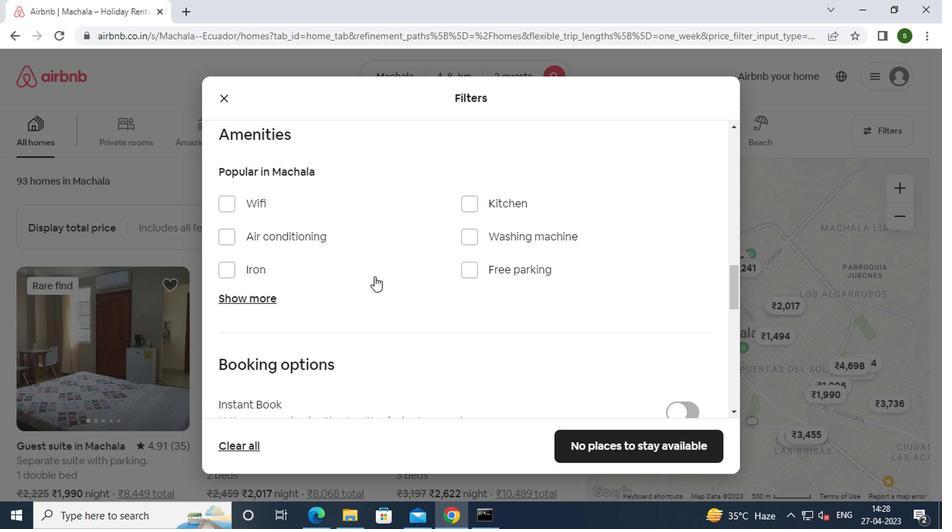 
Action: Mouse scrolled (371, 276) with delta (0, 0)
Screenshot: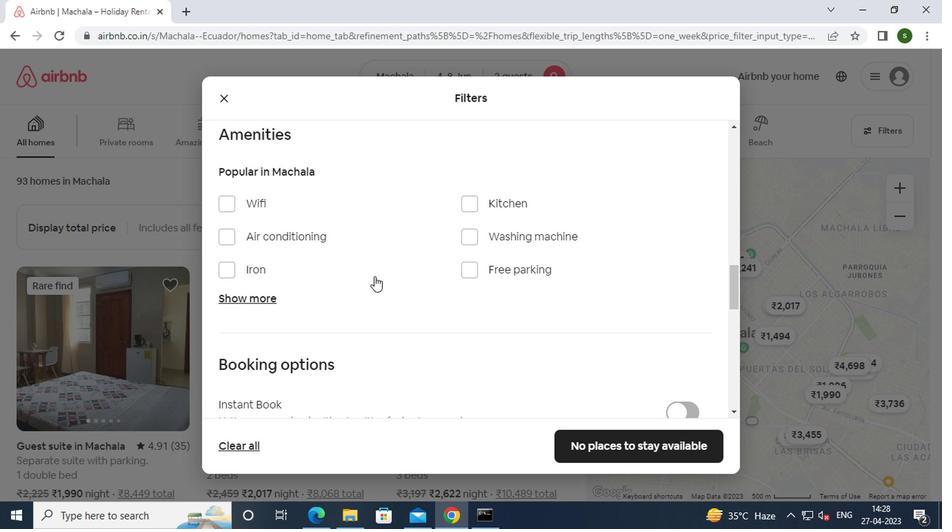 
Action: Mouse scrolled (371, 276) with delta (0, 0)
Screenshot: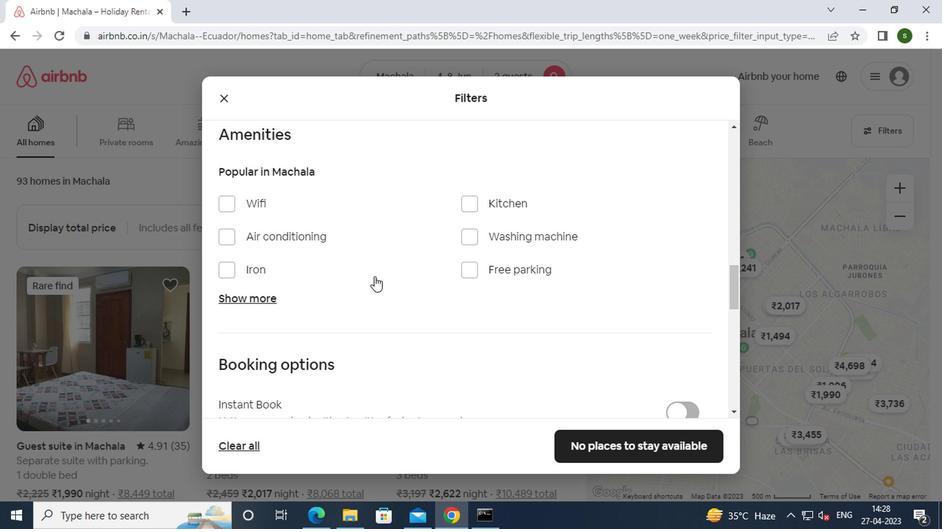 
Action: Mouse moved to (674, 250)
Screenshot: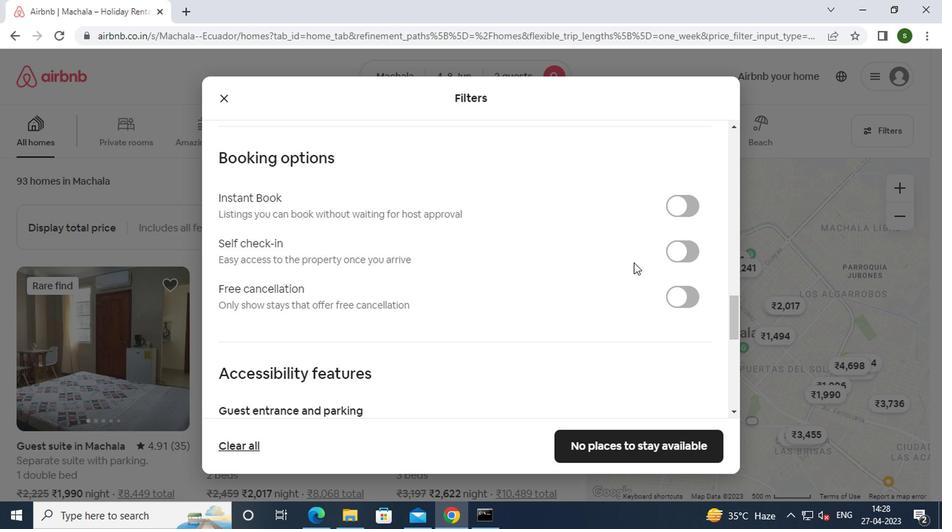 
Action: Mouse pressed left at (674, 250)
Screenshot: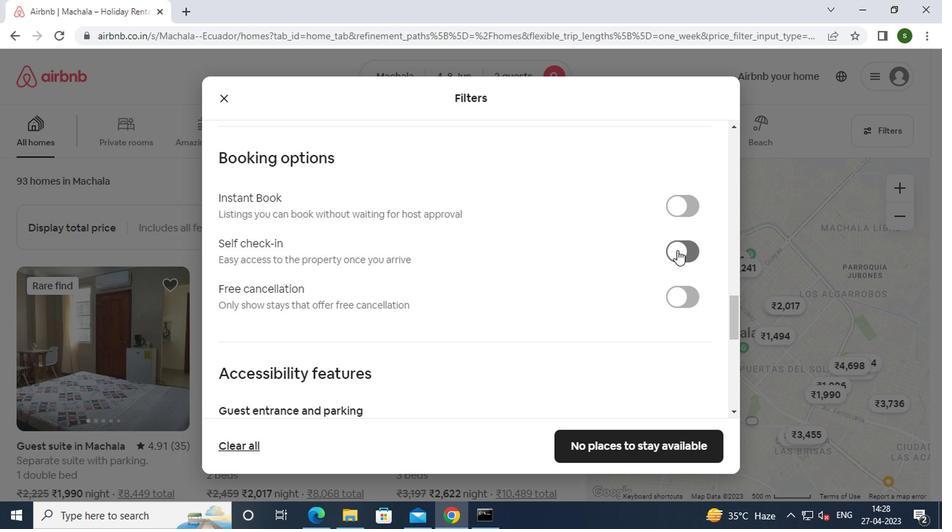 
Action: Mouse moved to (521, 282)
Screenshot: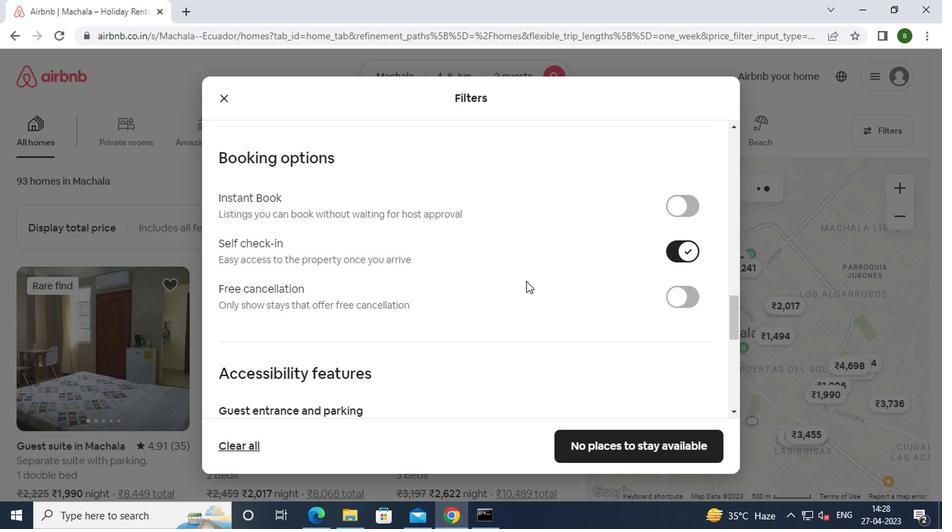 
Action: Mouse scrolled (521, 281) with delta (0, 0)
Screenshot: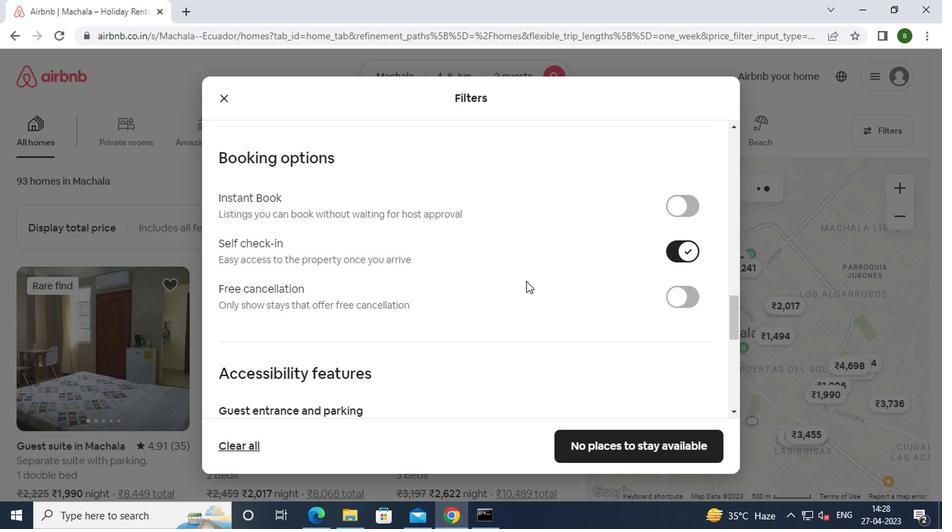 
Action: Mouse moved to (521, 282)
Screenshot: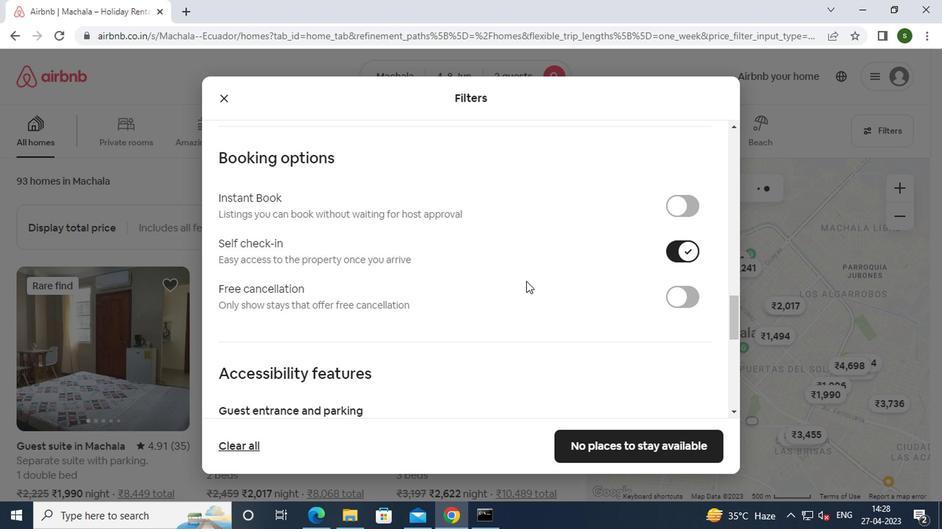 
Action: Mouse scrolled (521, 281) with delta (0, 0)
Screenshot: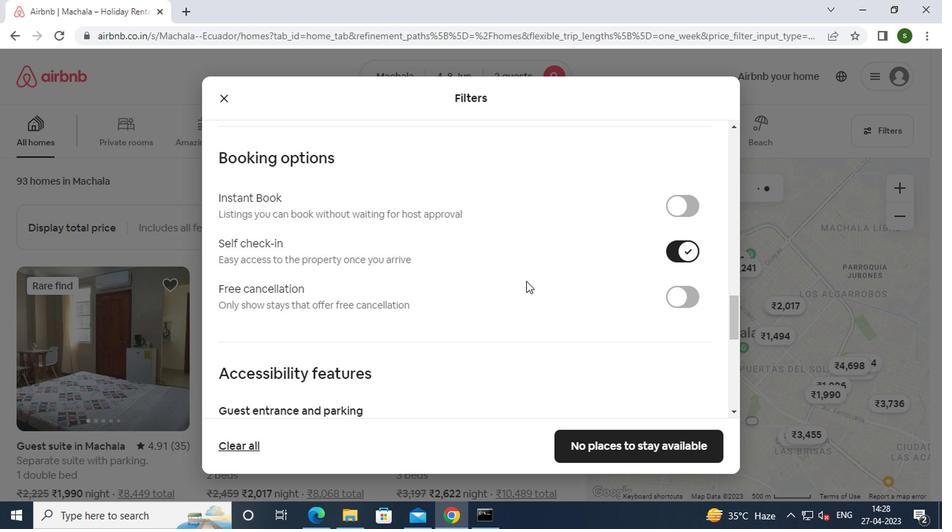 
Action: Mouse moved to (520, 282)
Screenshot: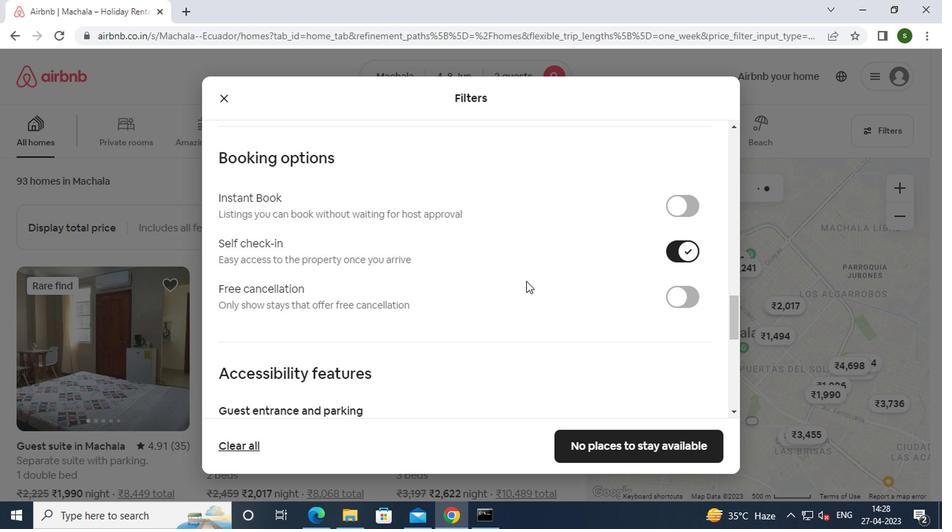 
Action: Mouse scrolled (520, 281) with delta (0, 0)
Screenshot: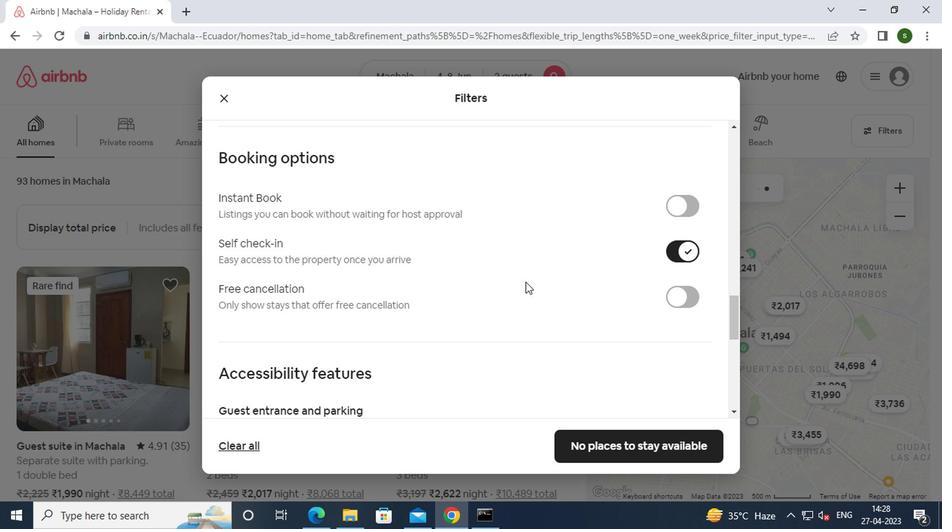 
Action: Mouse scrolled (520, 281) with delta (0, 0)
Screenshot: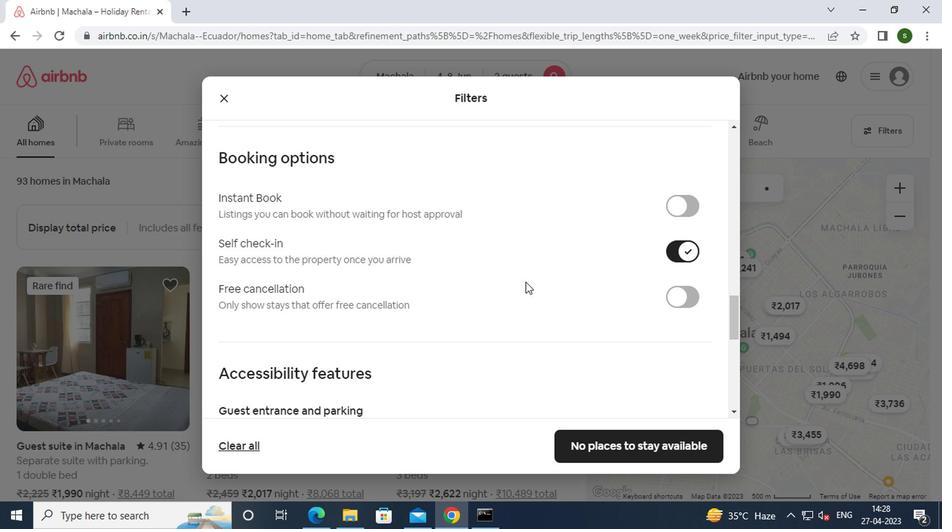 
Action: Mouse scrolled (520, 281) with delta (0, 0)
Screenshot: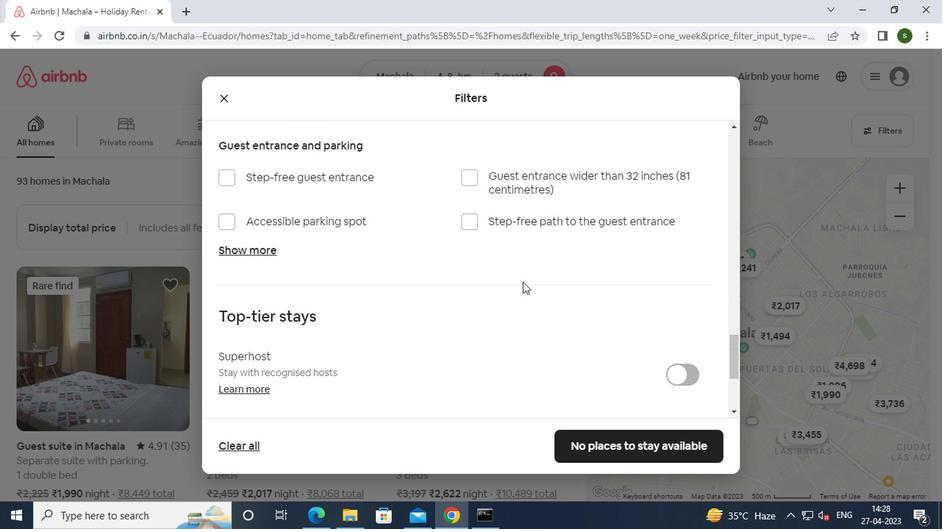 
Action: Mouse scrolled (520, 281) with delta (0, 0)
Screenshot: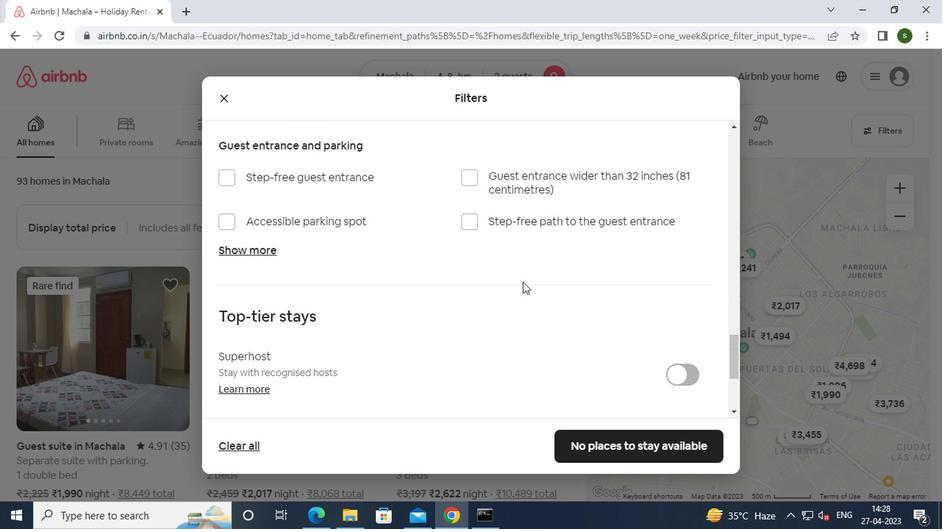 
Action: Mouse scrolled (520, 281) with delta (0, 0)
Screenshot: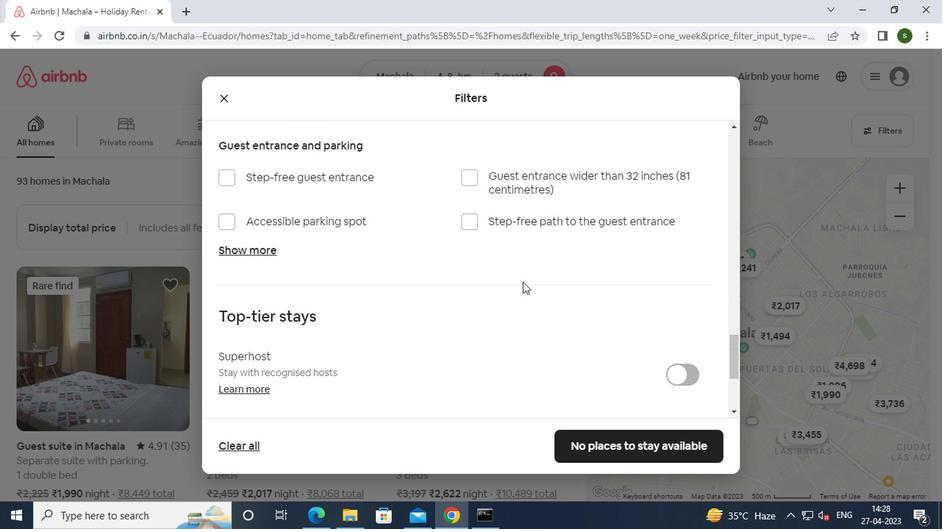 
Action: Mouse moved to (256, 326)
Screenshot: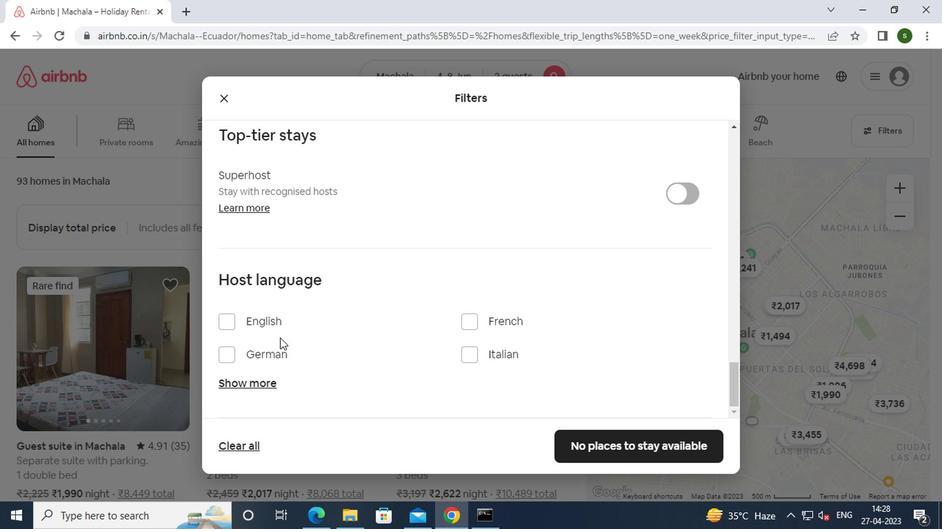 
Action: Mouse pressed left at (256, 326)
Screenshot: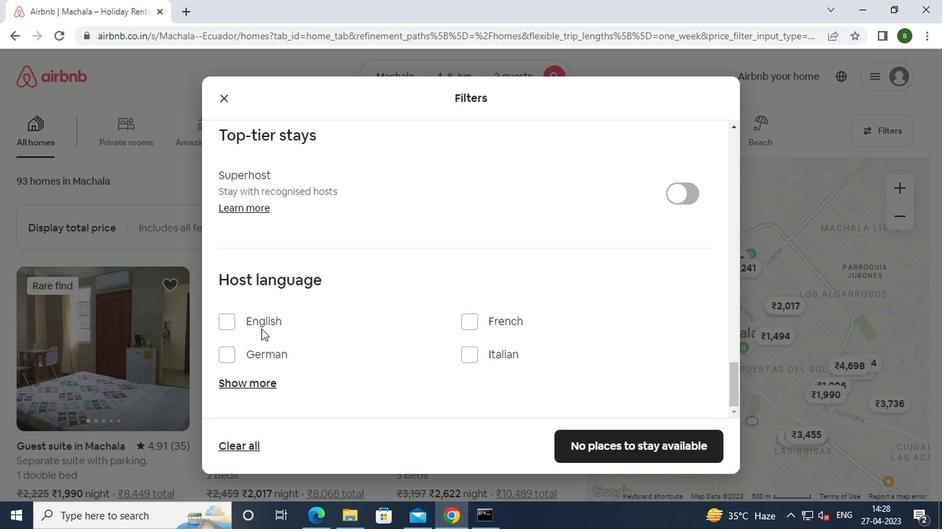 
Action: Mouse moved to (598, 437)
Screenshot: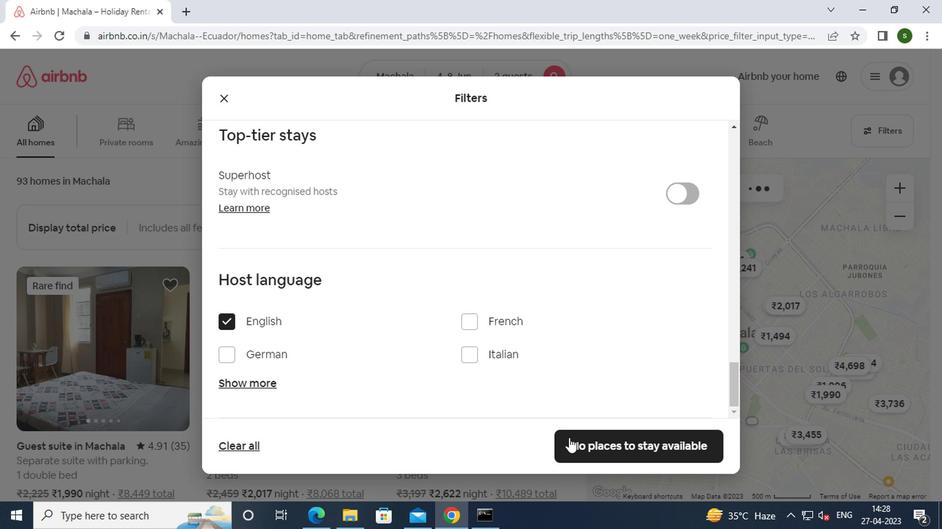 
Action: Mouse pressed left at (598, 437)
Screenshot: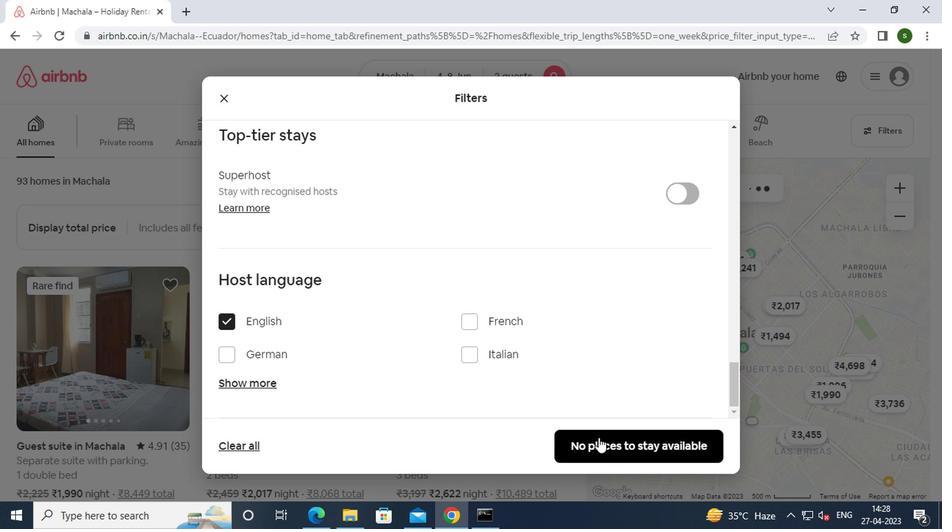 
Action: Mouse moved to (581, 392)
Screenshot: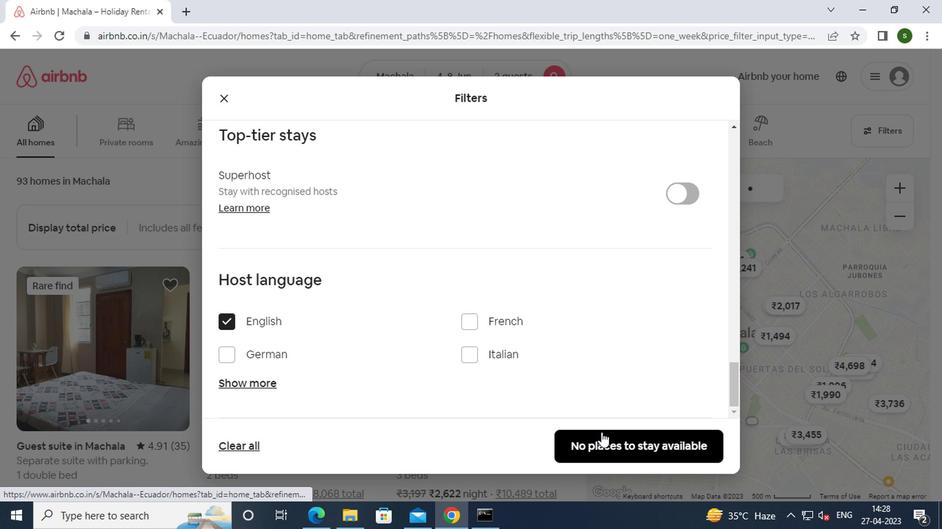 
